 Task: Search one way flight ticket for 4 adults, 2 children, 2 infants in seat and 1 infant on lap in economy from Cordova: Merle K. (mudhole) Smith Airport to South Bend: South Bend International Airport on 8-6-2023. Choice of flights is Emirates. Price is upto 30000. Outbound departure time preference is 6:00.
Action: Mouse moved to (328, 276)
Screenshot: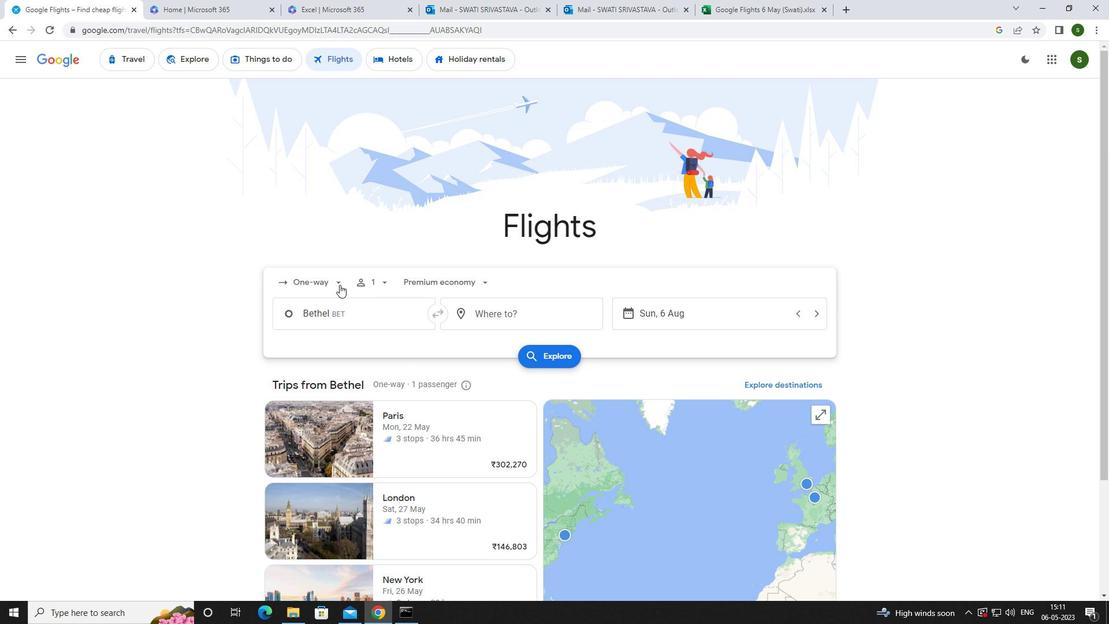 
Action: Mouse pressed left at (328, 276)
Screenshot: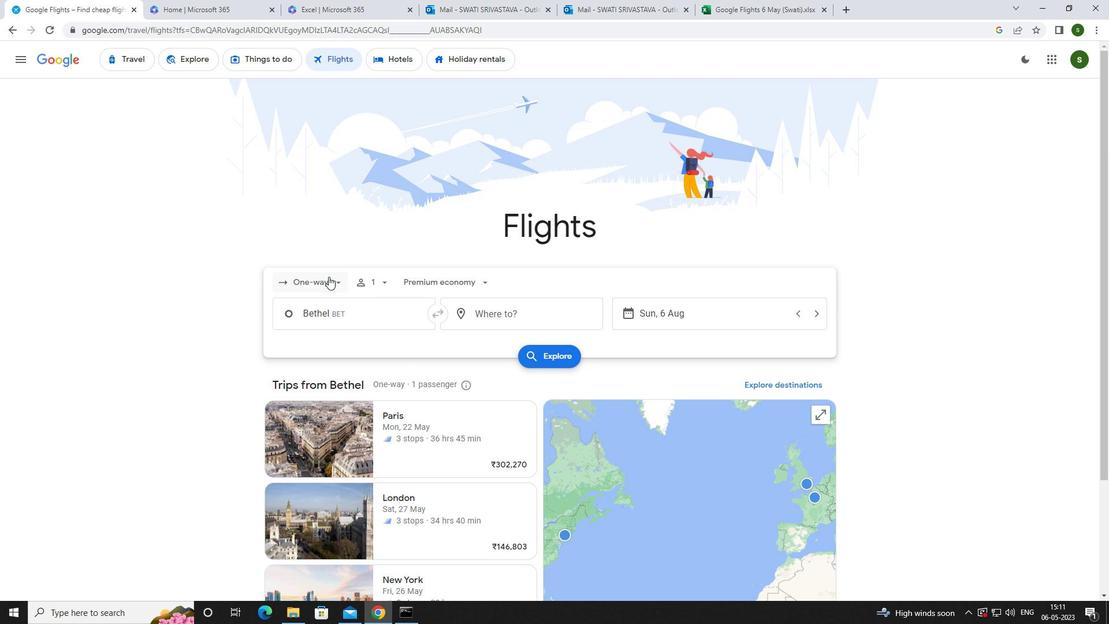 
Action: Mouse moved to (330, 326)
Screenshot: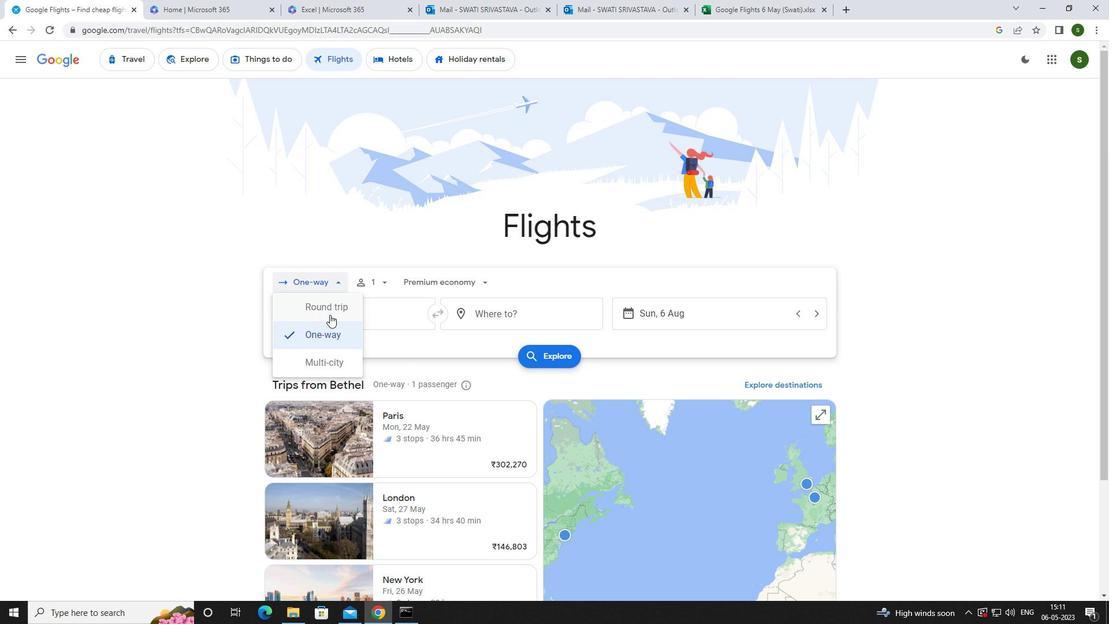 
Action: Mouse pressed left at (330, 326)
Screenshot: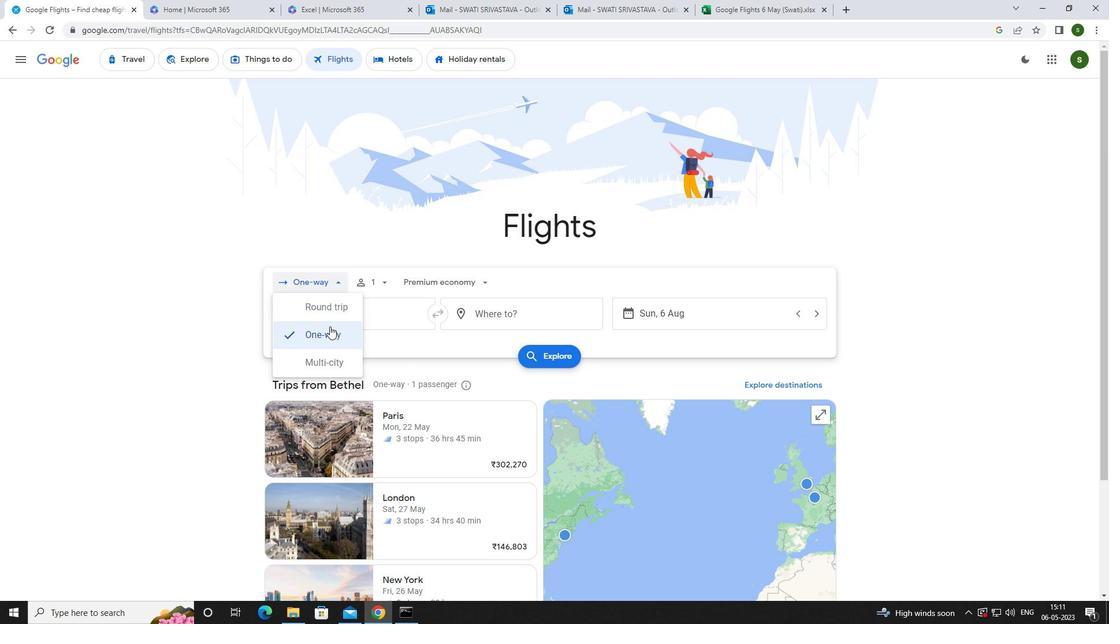 
Action: Mouse moved to (387, 283)
Screenshot: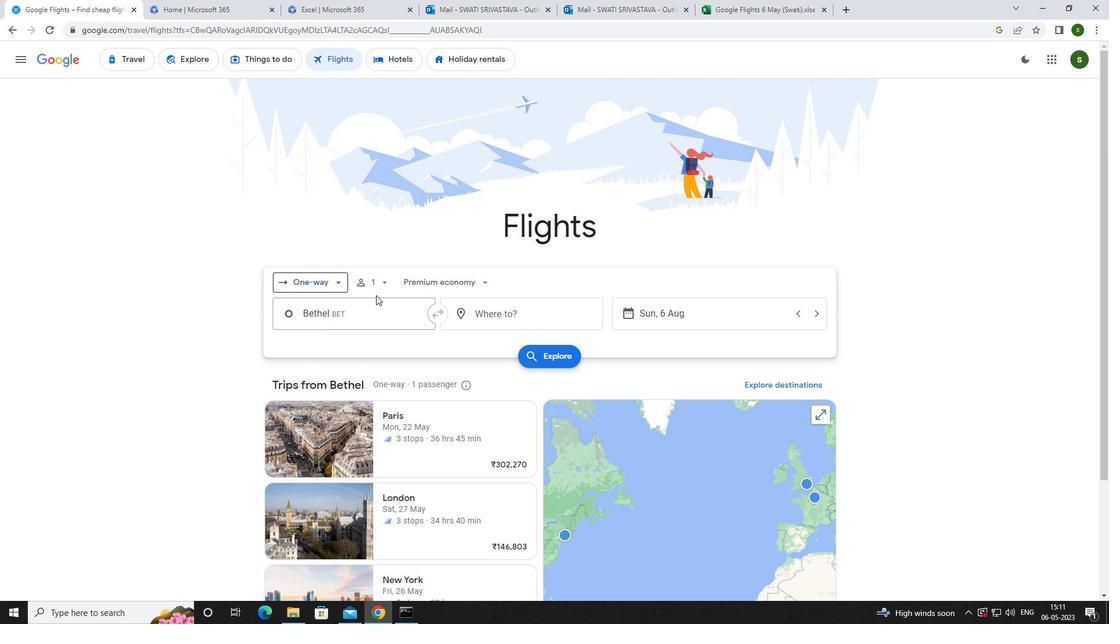 
Action: Mouse pressed left at (387, 283)
Screenshot: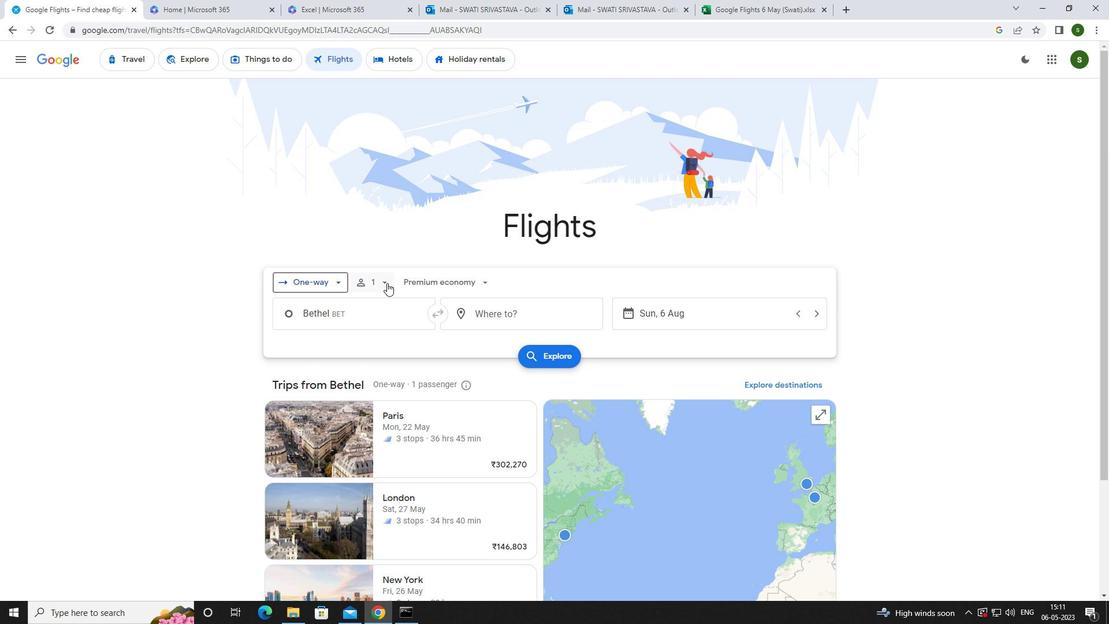 
Action: Mouse moved to (475, 310)
Screenshot: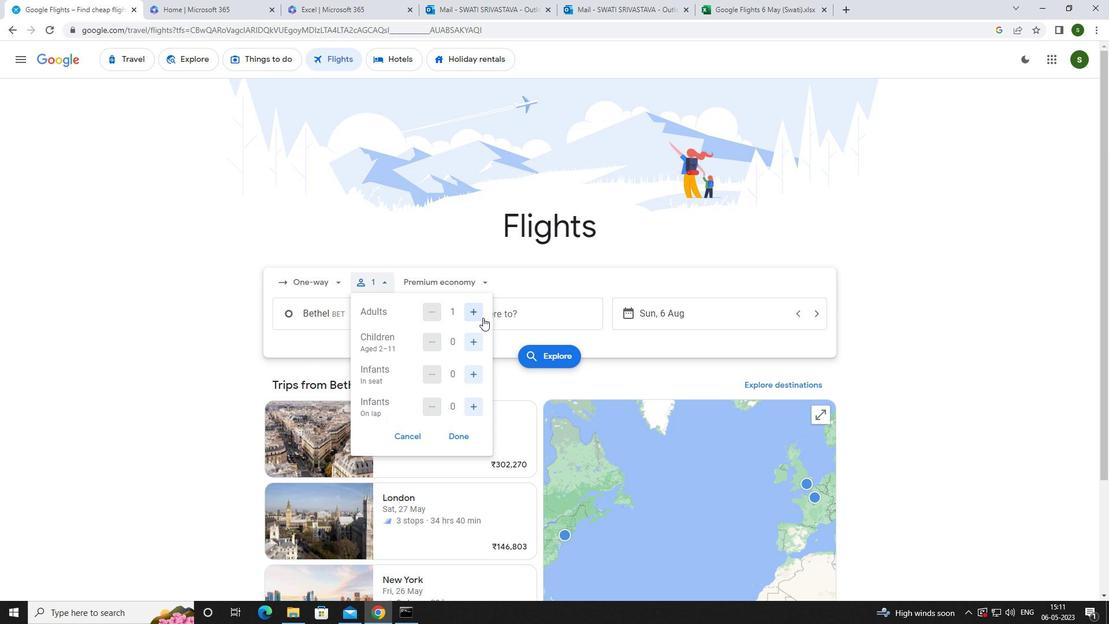 
Action: Mouse pressed left at (475, 310)
Screenshot: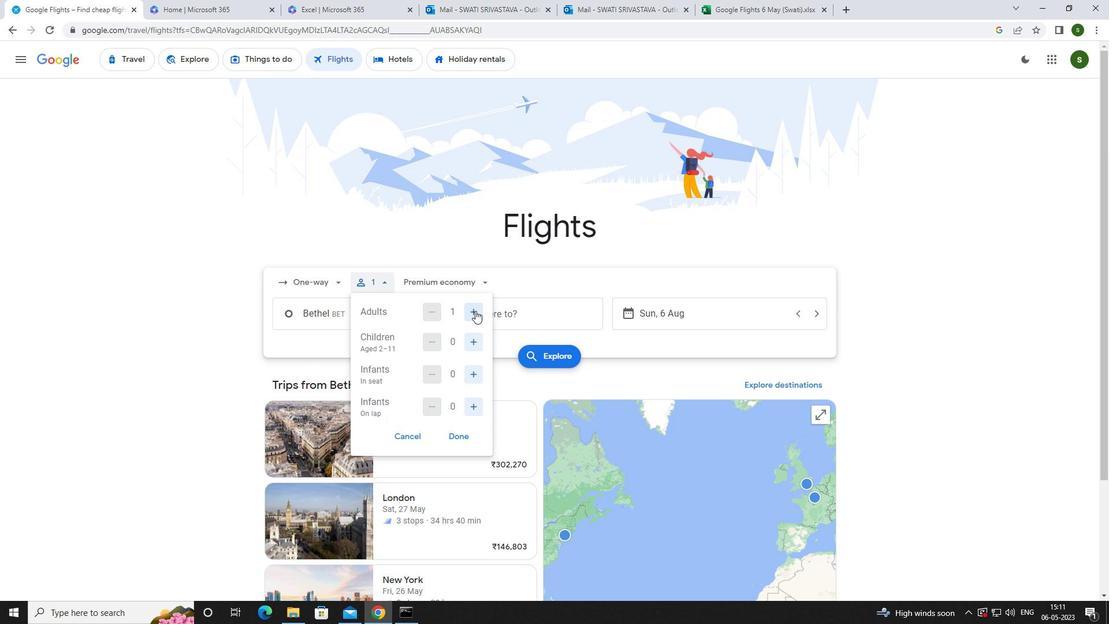 
Action: Mouse pressed left at (475, 310)
Screenshot: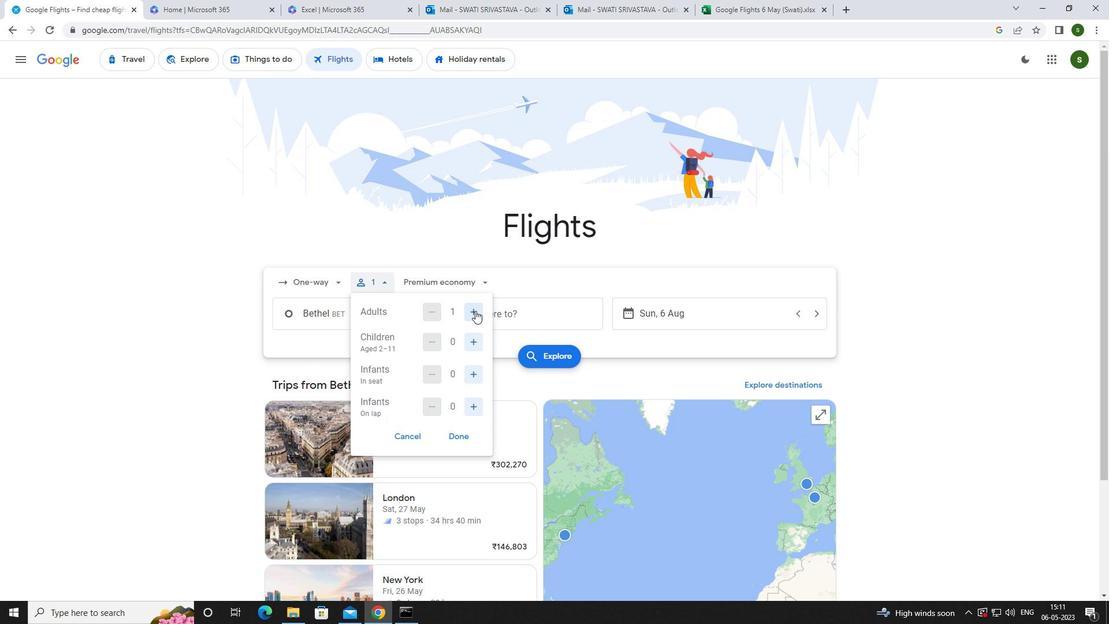 
Action: Mouse pressed left at (475, 310)
Screenshot: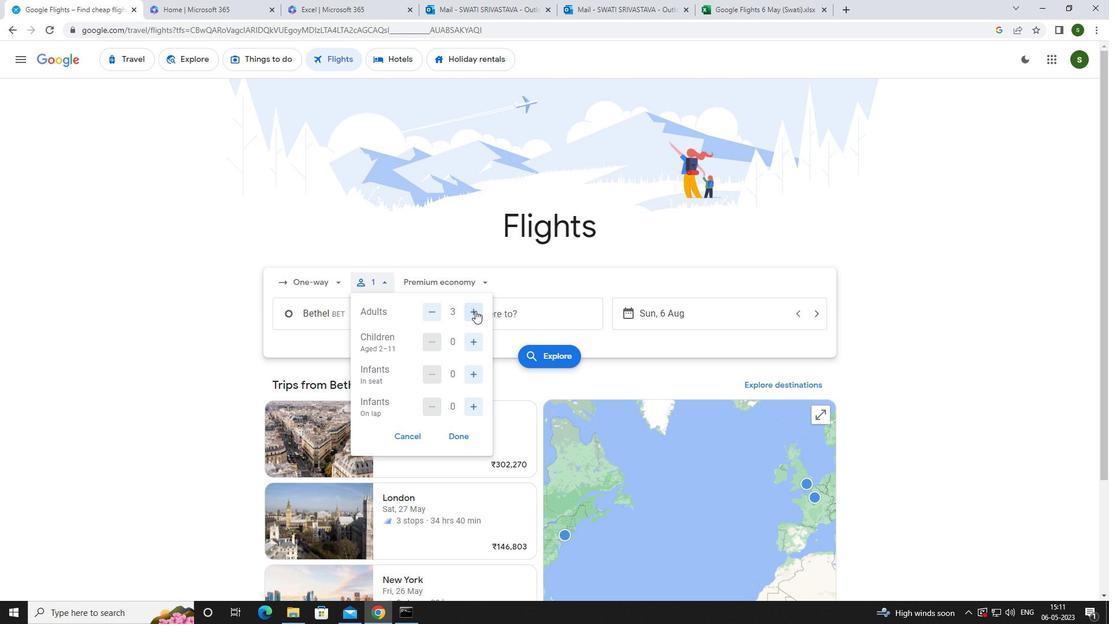 
Action: Mouse moved to (474, 346)
Screenshot: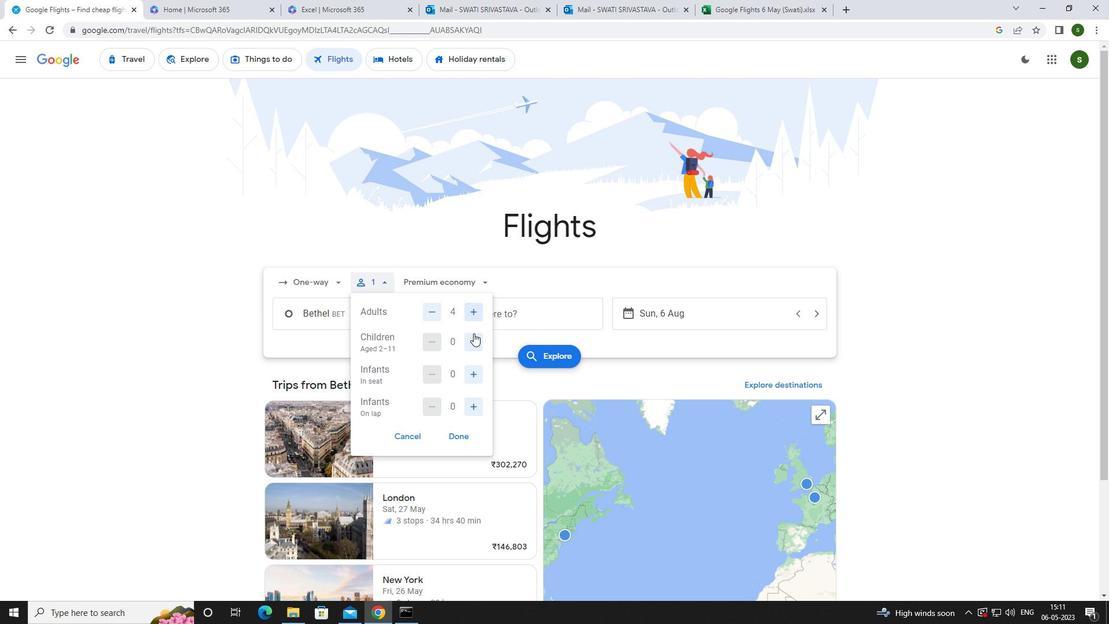 
Action: Mouse pressed left at (474, 346)
Screenshot: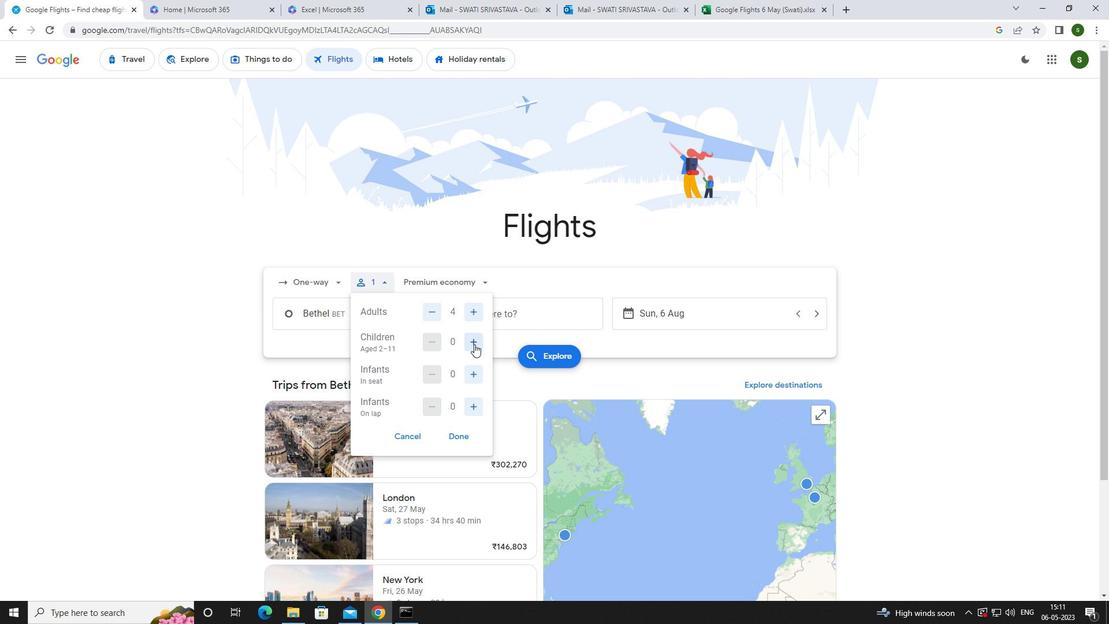 
Action: Mouse pressed left at (474, 346)
Screenshot: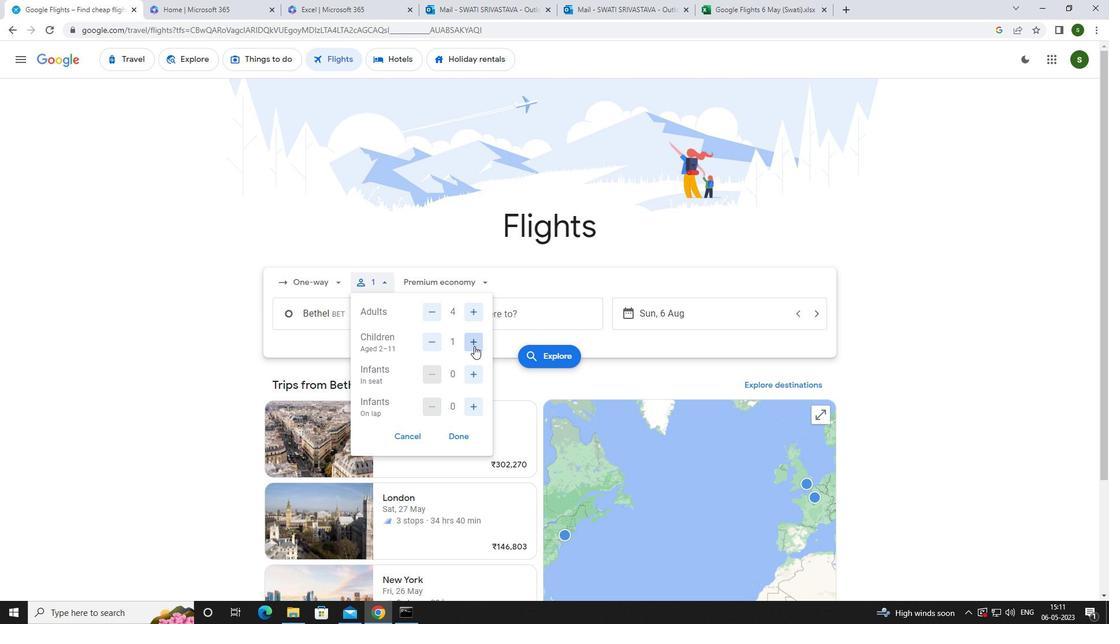 
Action: Mouse moved to (476, 369)
Screenshot: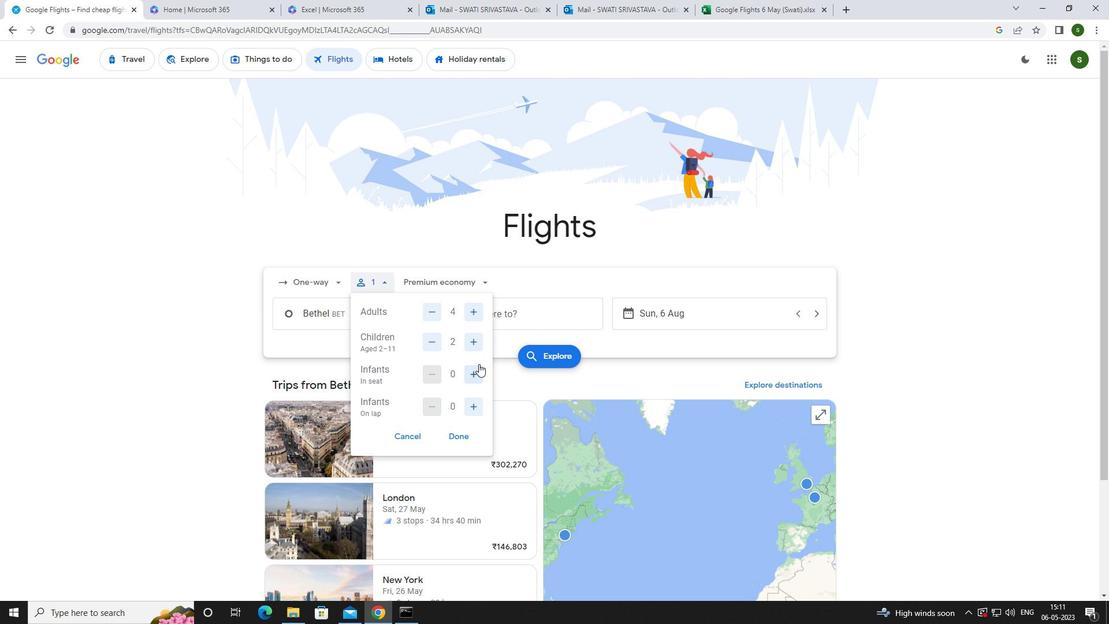 
Action: Mouse pressed left at (476, 369)
Screenshot: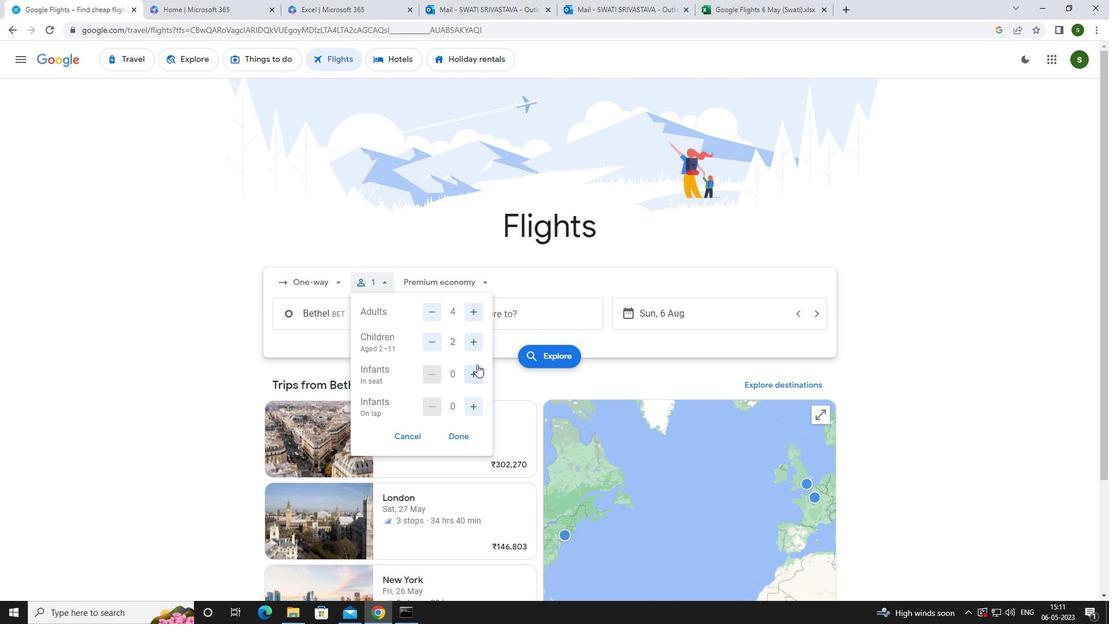 
Action: Mouse pressed left at (476, 369)
Screenshot: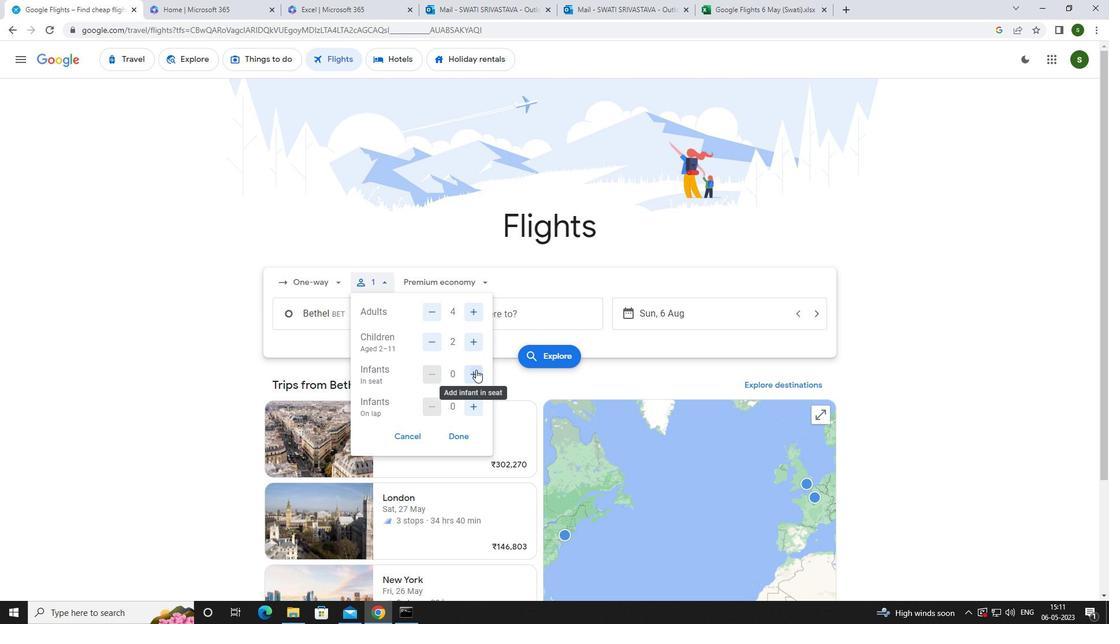 
Action: Mouse moved to (475, 402)
Screenshot: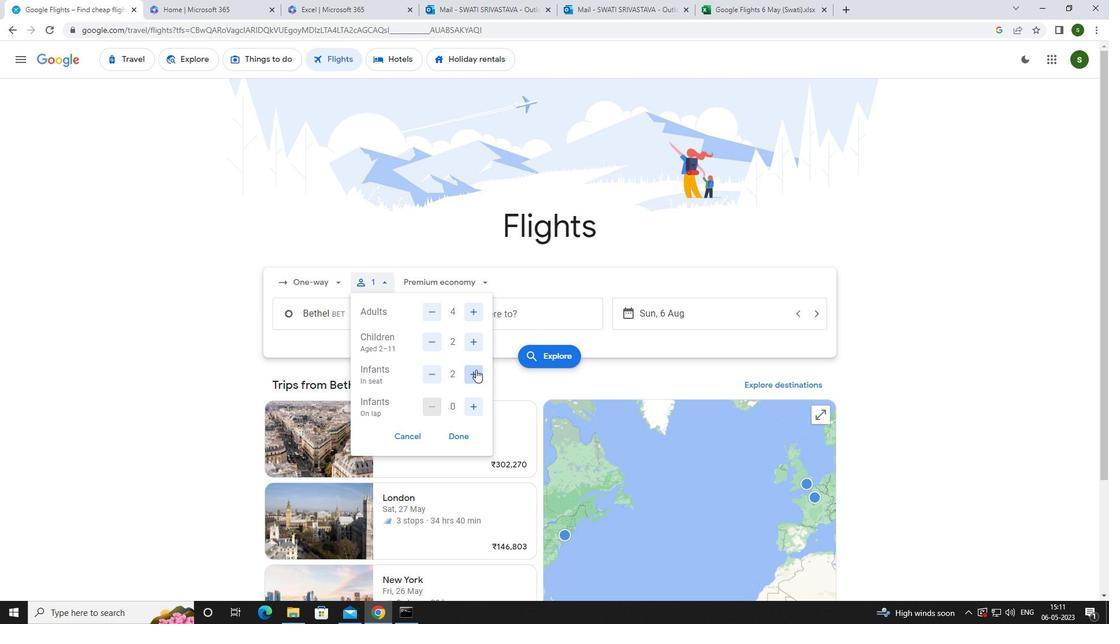 
Action: Mouse pressed left at (475, 402)
Screenshot: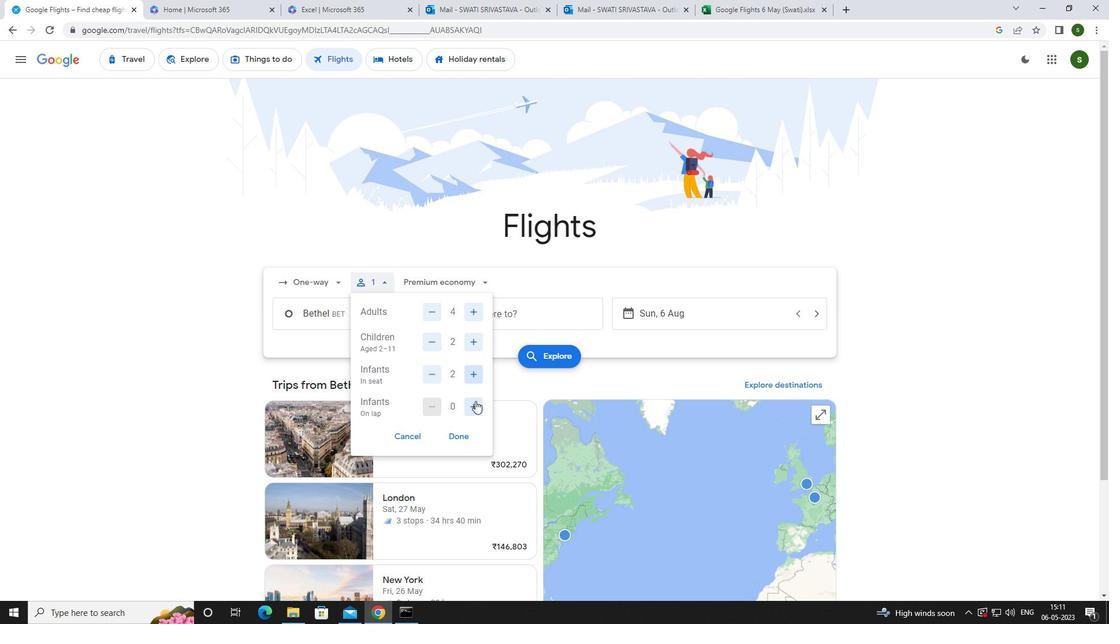
Action: Mouse moved to (460, 285)
Screenshot: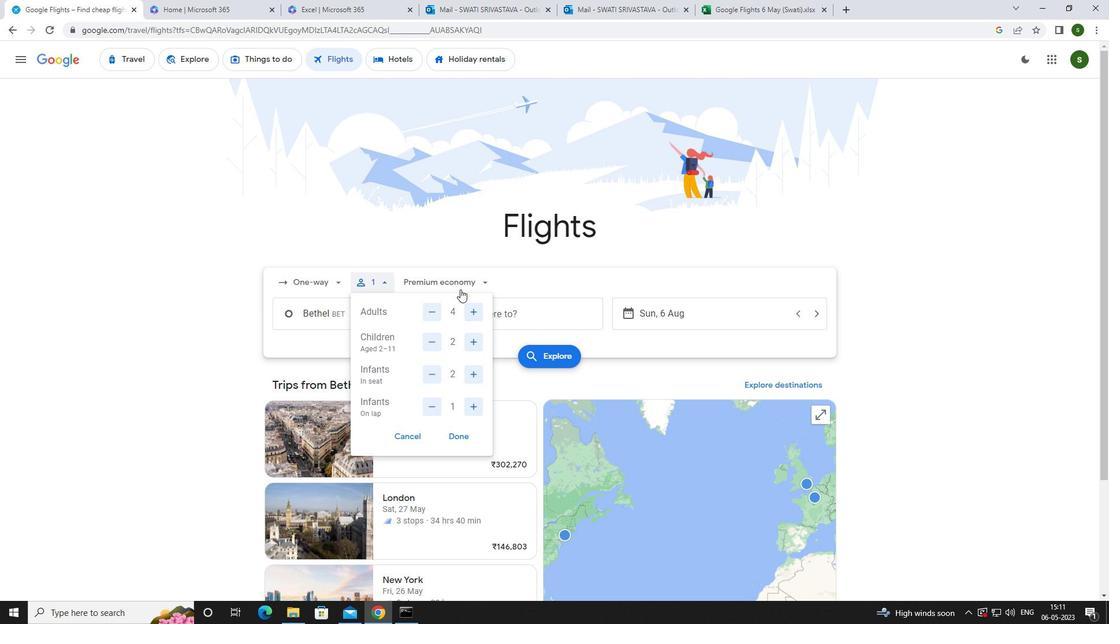 
Action: Mouse pressed left at (460, 285)
Screenshot: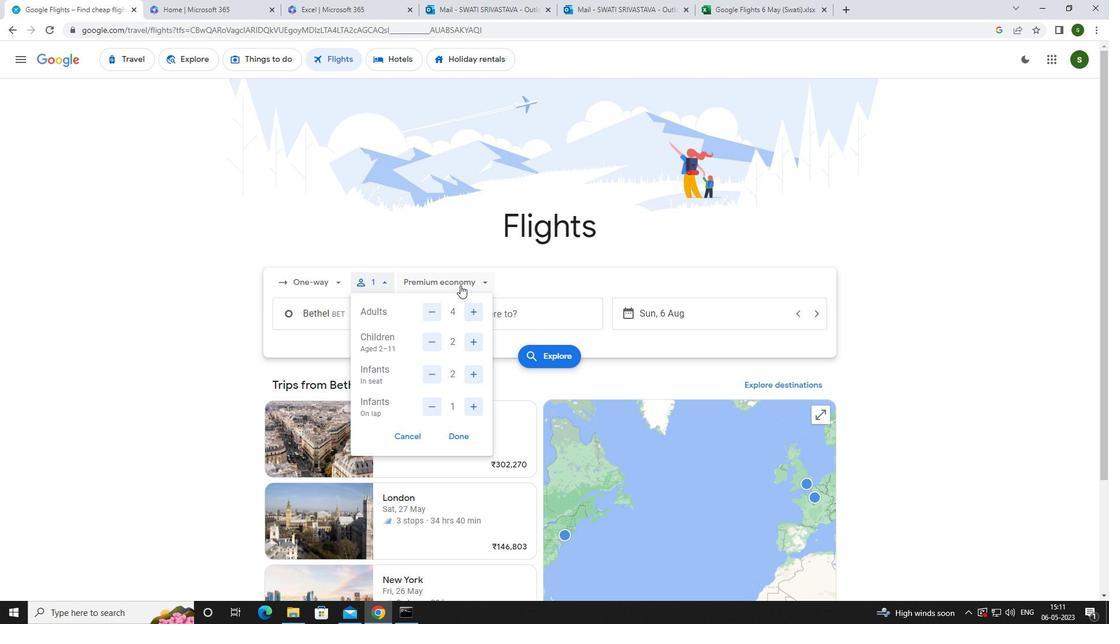 
Action: Mouse moved to (463, 306)
Screenshot: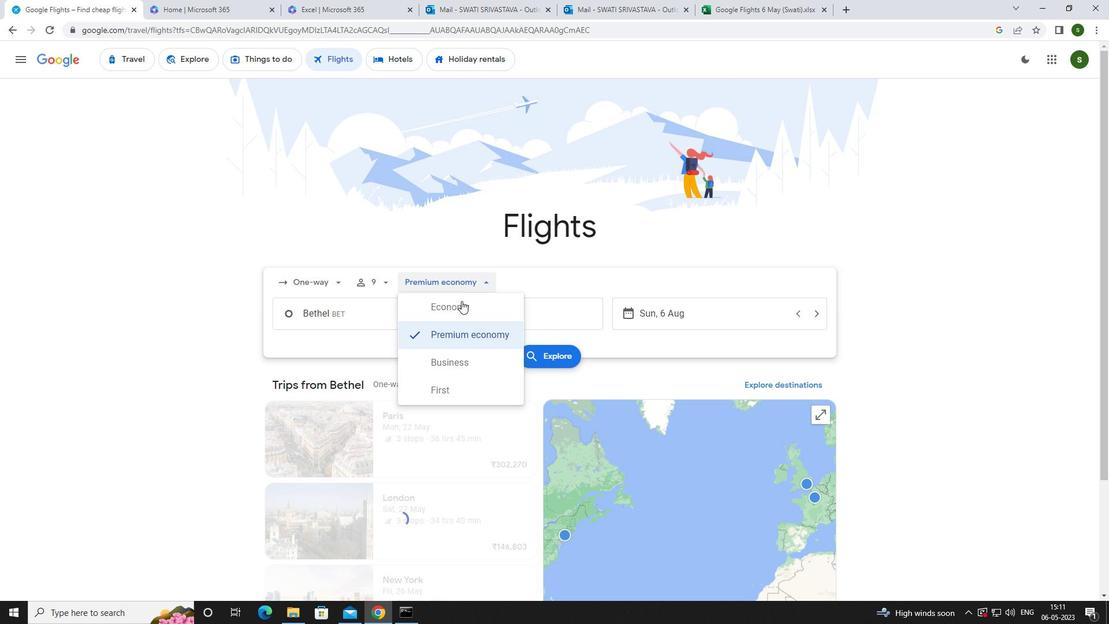
Action: Mouse pressed left at (463, 306)
Screenshot: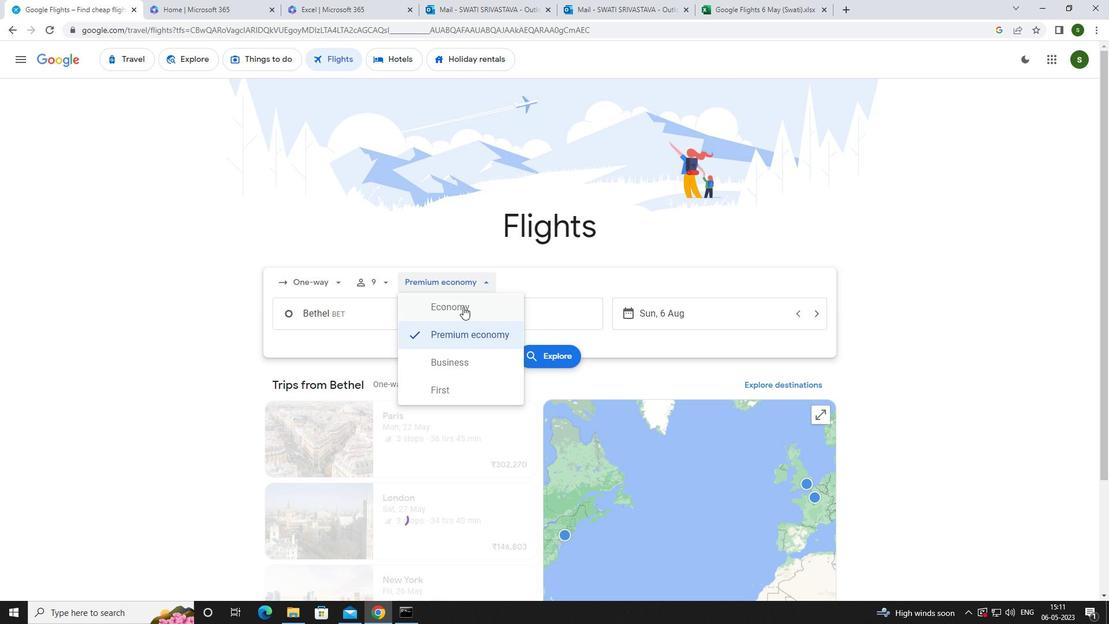 
Action: Mouse moved to (377, 322)
Screenshot: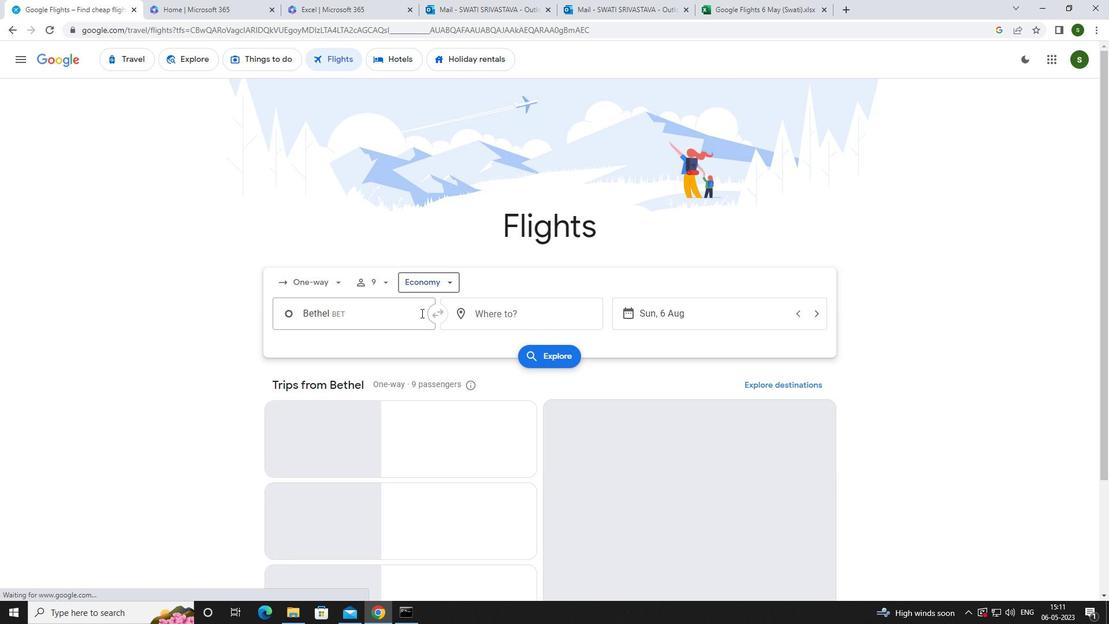 
Action: Mouse pressed left at (377, 322)
Screenshot: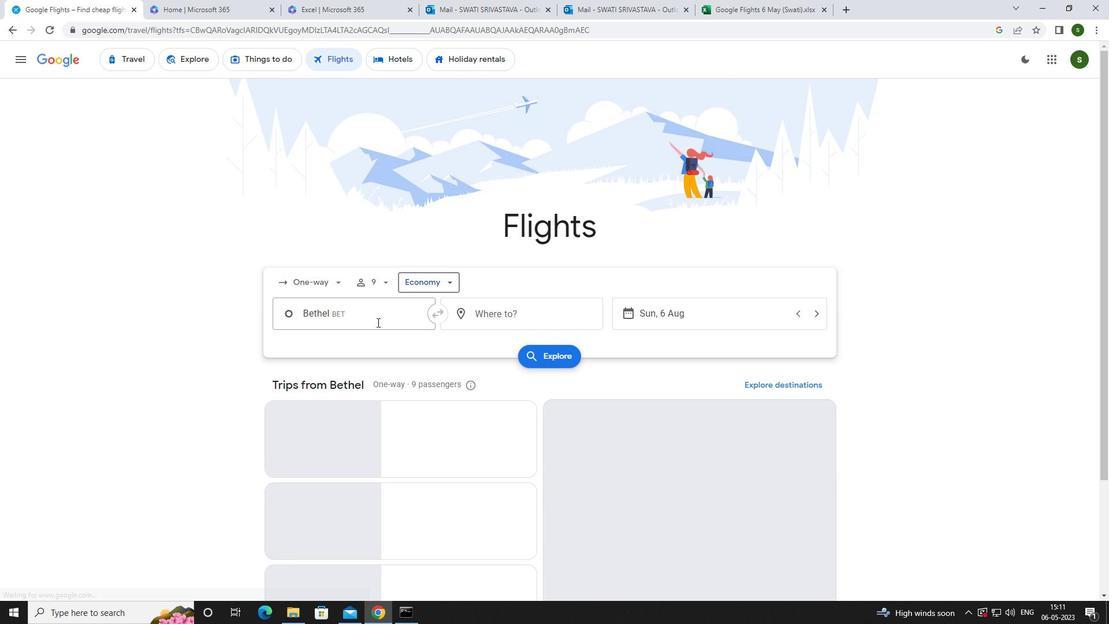 
Action: Key pressed <Key.caps_lock>m<Key.caps_lock>erele<Key.space>
Screenshot: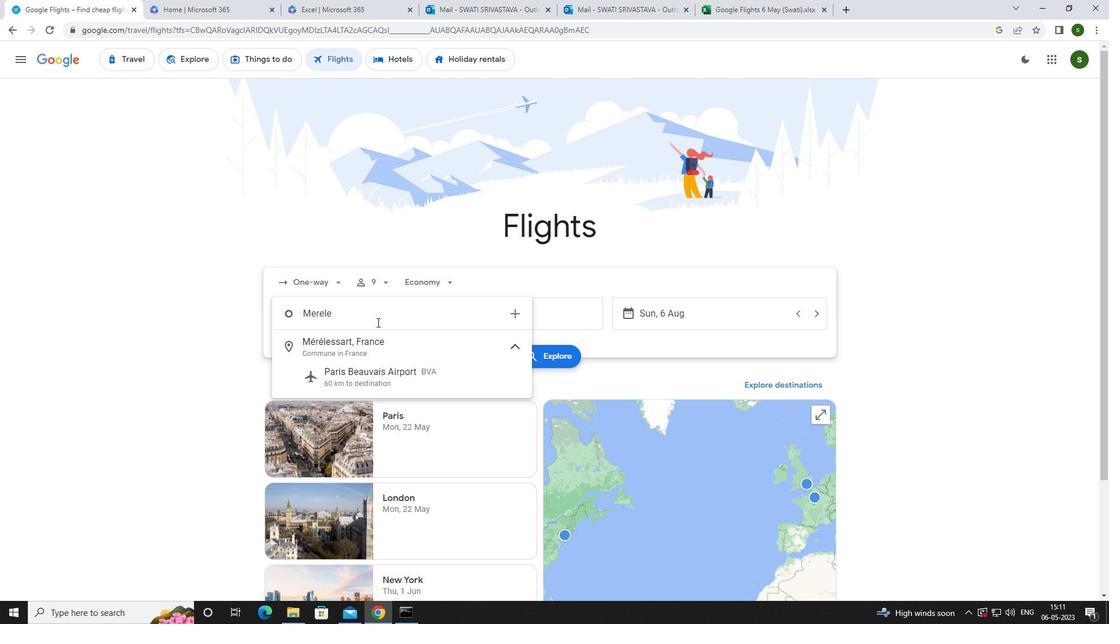 
Action: Mouse moved to (376, 339)
Screenshot: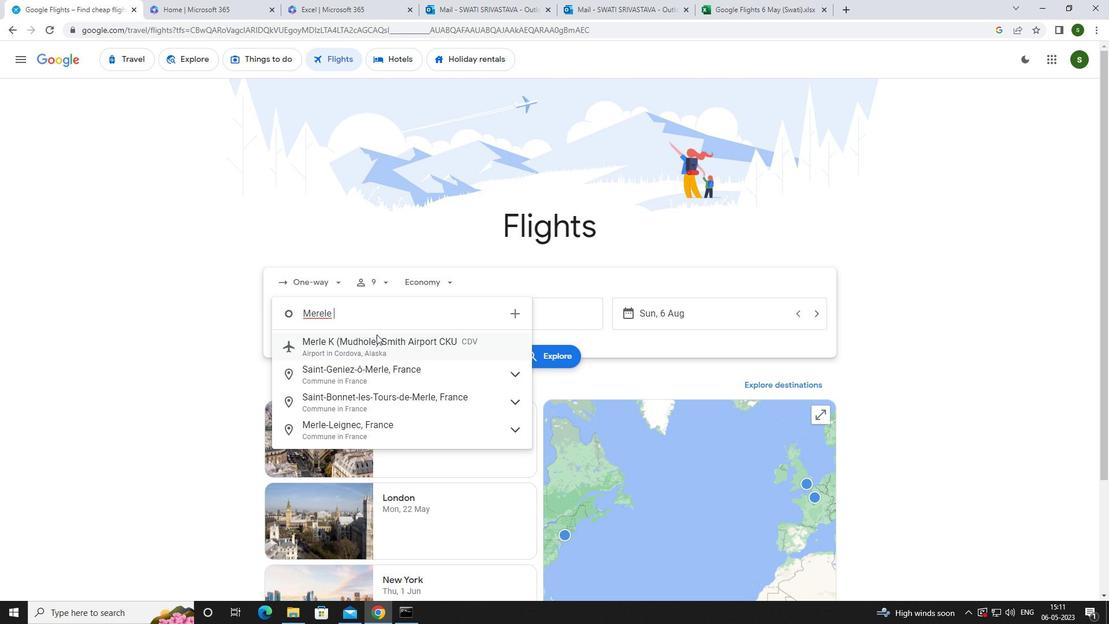 
Action: Mouse pressed left at (376, 339)
Screenshot: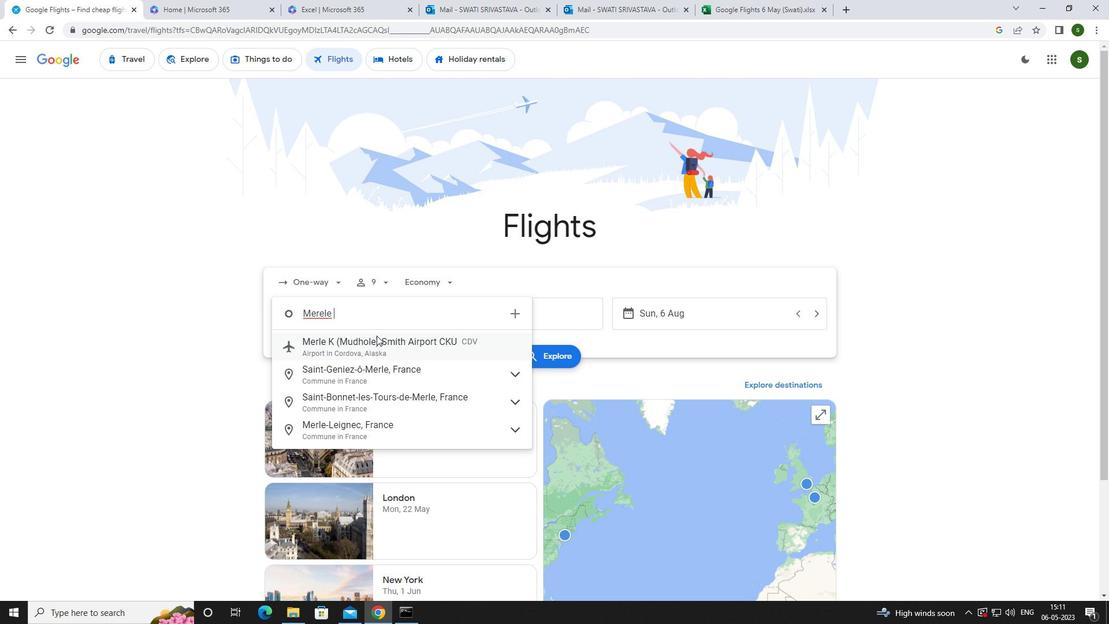 
Action: Mouse moved to (530, 315)
Screenshot: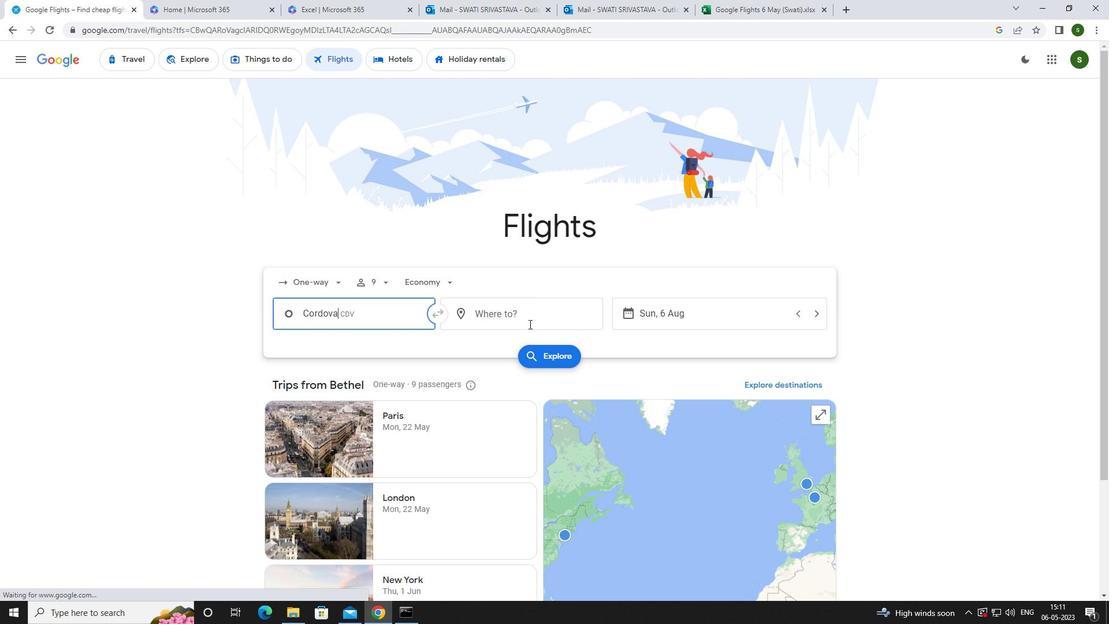 
Action: Mouse pressed left at (530, 315)
Screenshot: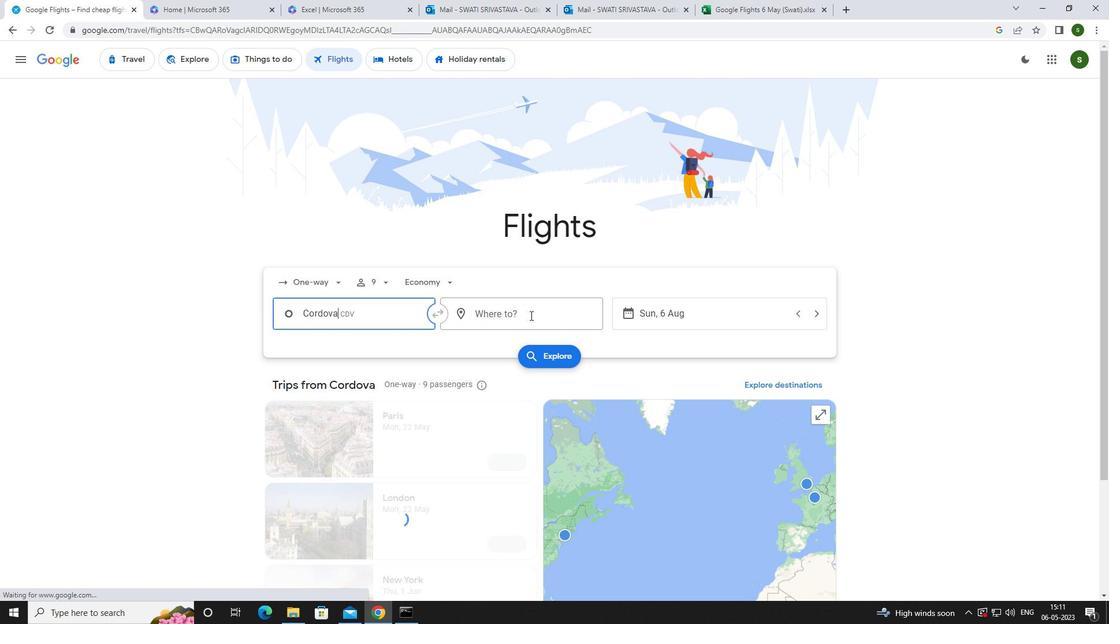 
Action: Key pressed <Key.caps_lock>s<Key.caps_lock>outh<Key.space><Key.caps_lock>b<Key.caps_lock>end
Screenshot: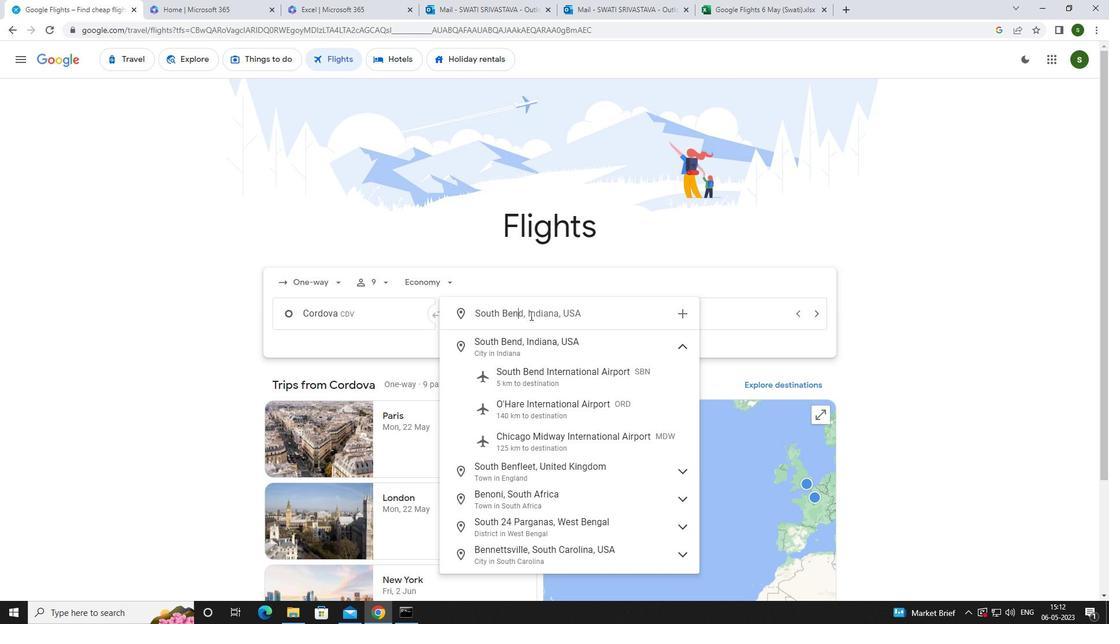 
Action: Mouse moved to (538, 368)
Screenshot: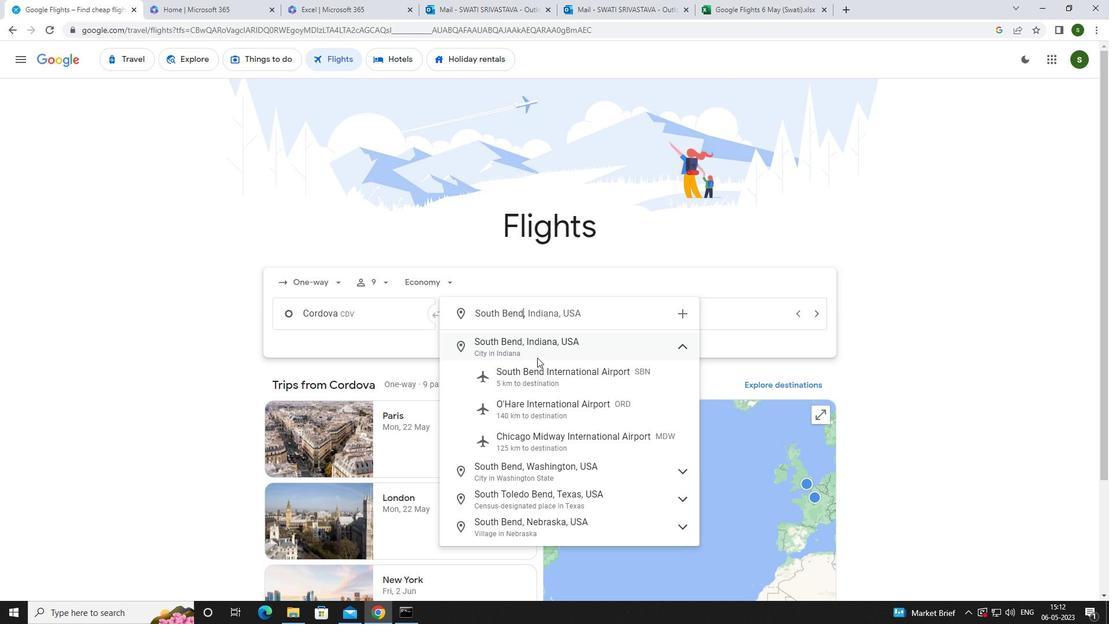 
Action: Mouse pressed left at (538, 368)
Screenshot: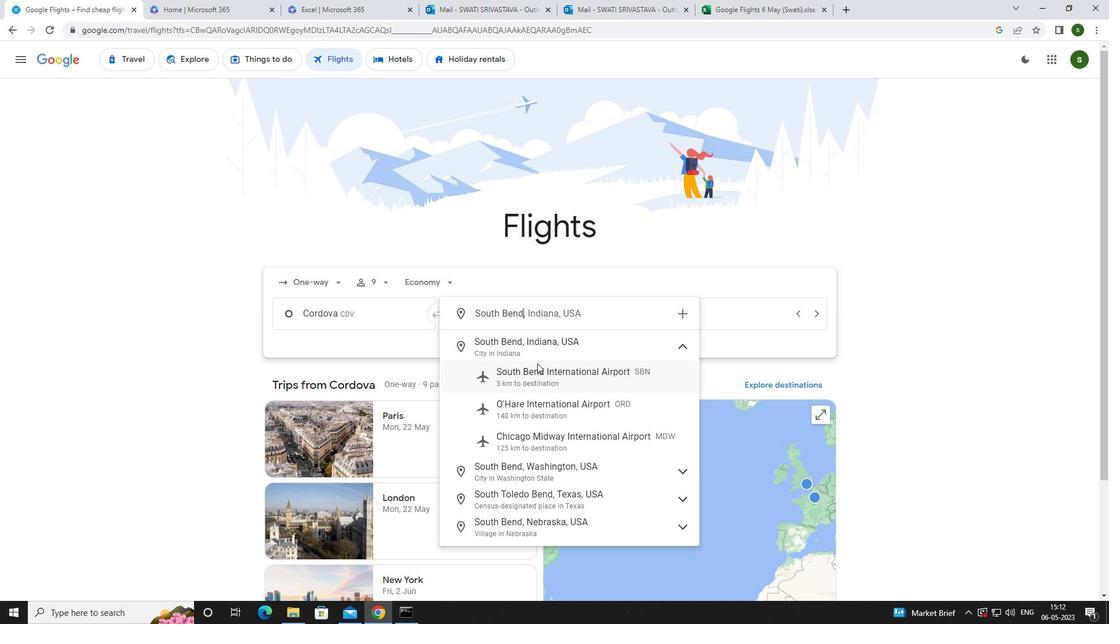 
Action: Mouse moved to (676, 316)
Screenshot: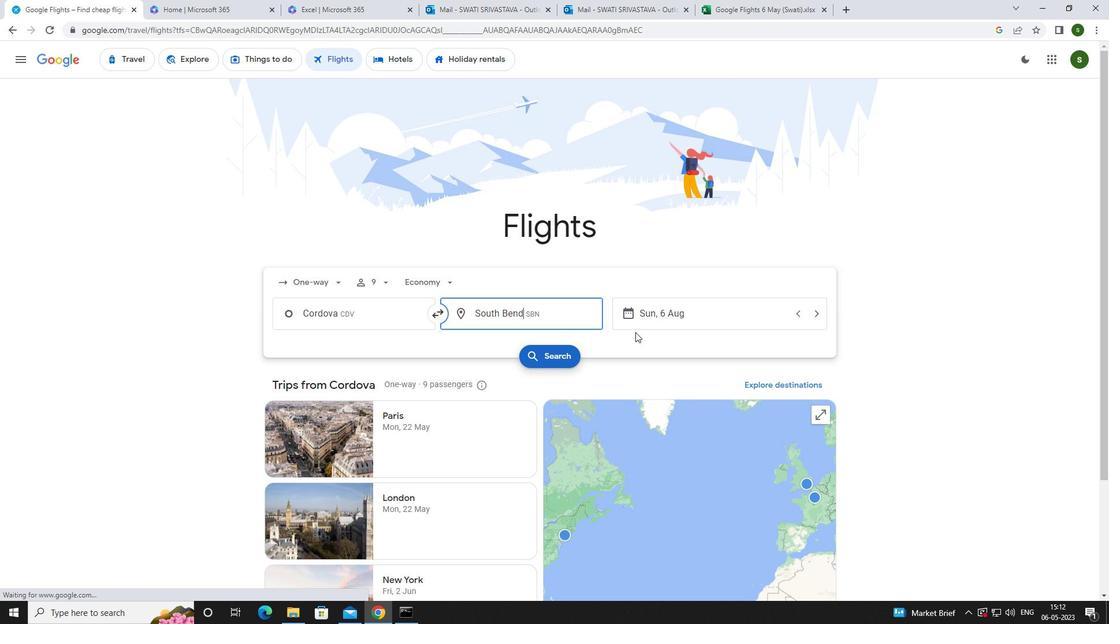 
Action: Mouse pressed left at (676, 316)
Screenshot: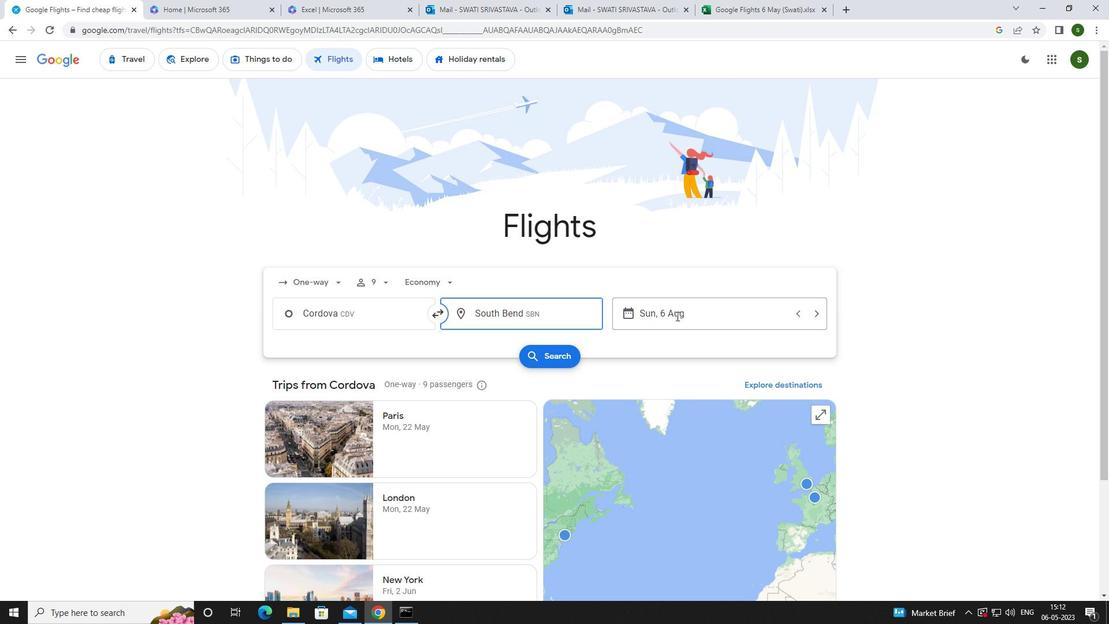 
Action: Mouse moved to (418, 423)
Screenshot: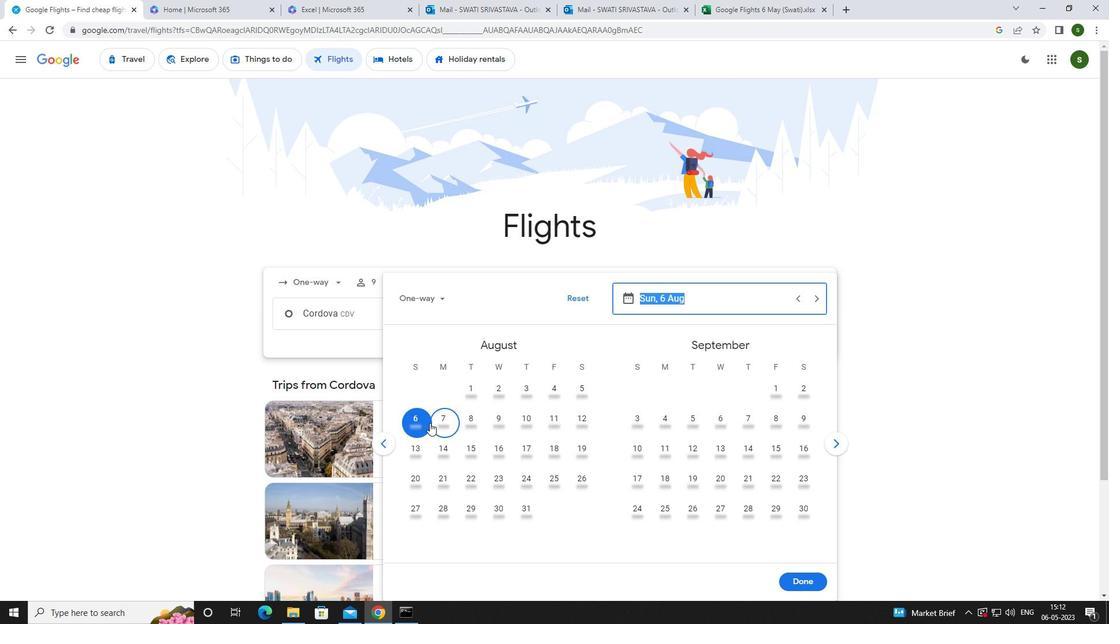 
Action: Mouse pressed left at (418, 423)
Screenshot: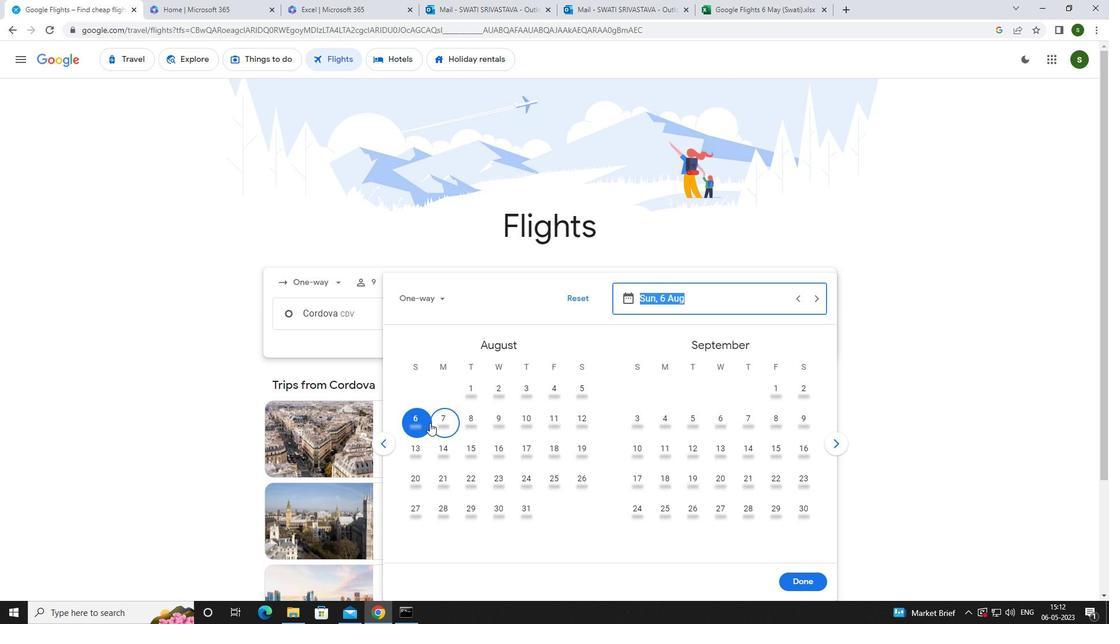 
Action: Mouse moved to (798, 581)
Screenshot: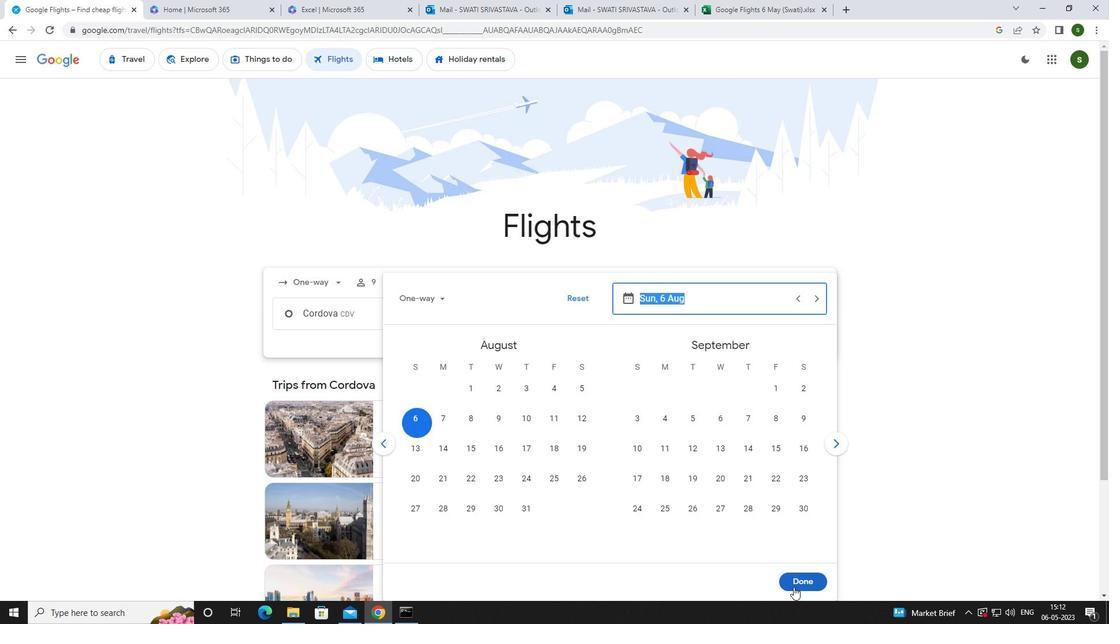 
Action: Mouse pressed left at (798, 581)
Screenshot: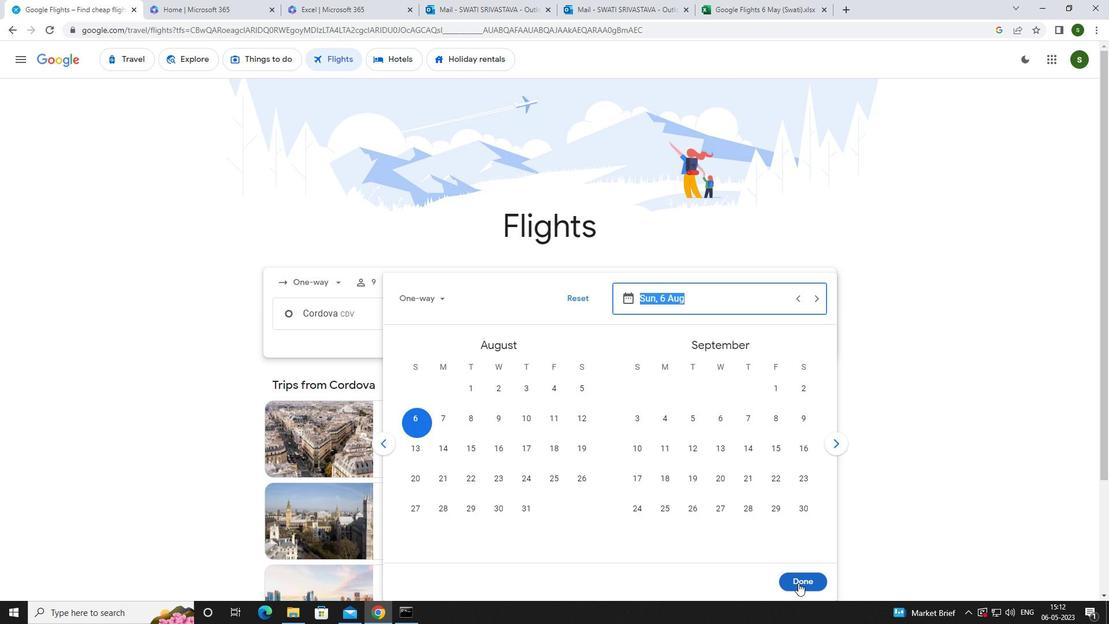 
Action: Mouse moved to (560, 358)
Screenshot: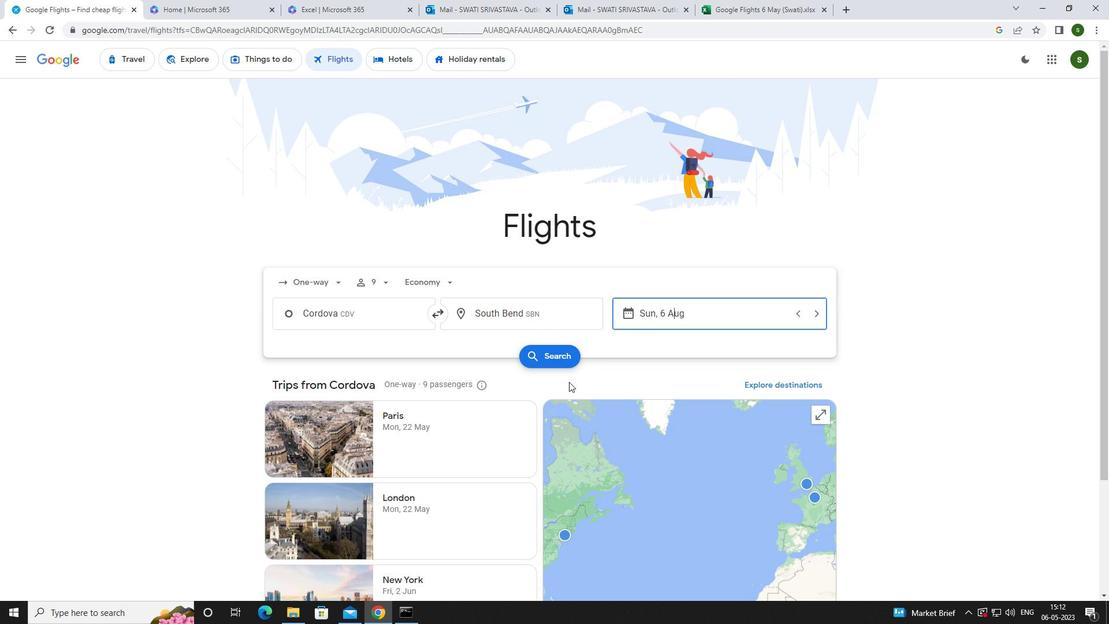 
Action: Mouse pressed left at (560, 358)
Screenshot: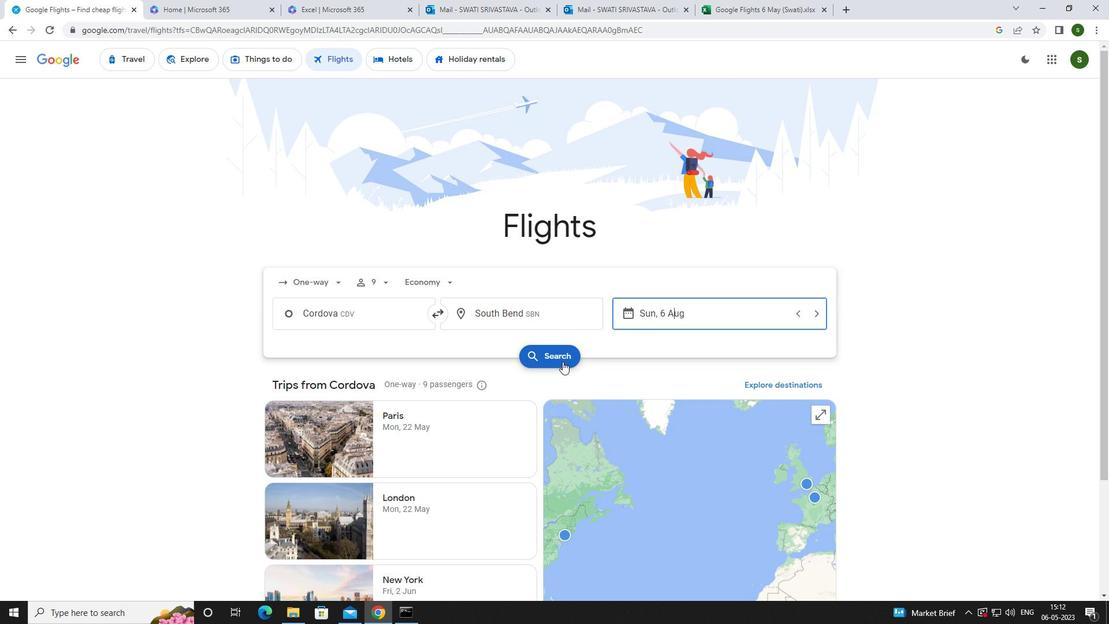 
Action: Mouse moved to (292, 173)
Screenshot: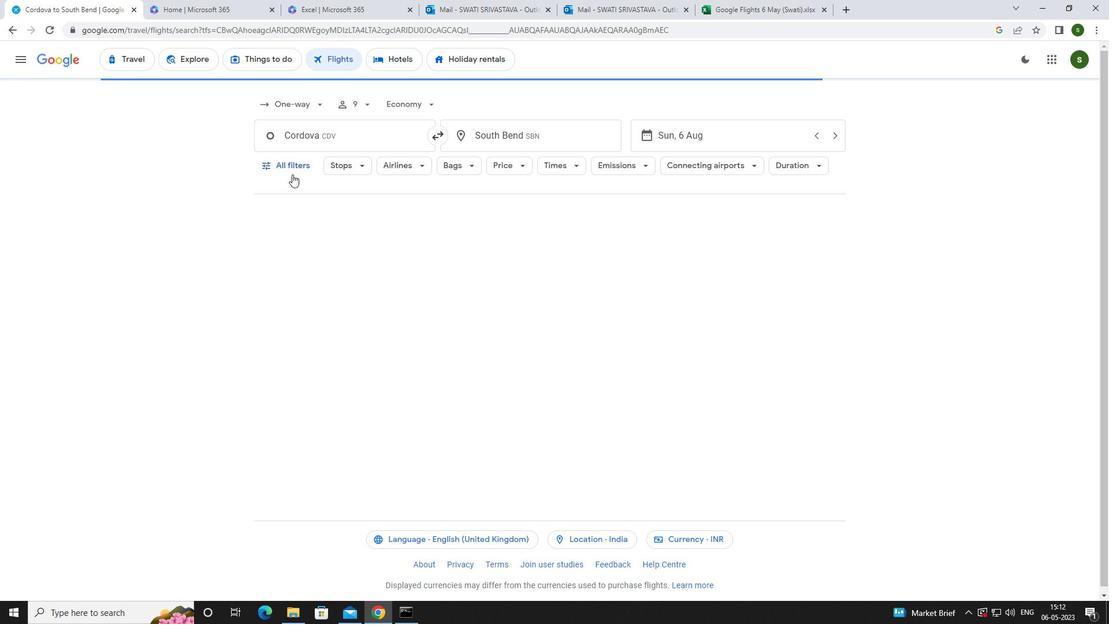 
Action: Mouse pressed left at (292, 173)
Screenshot: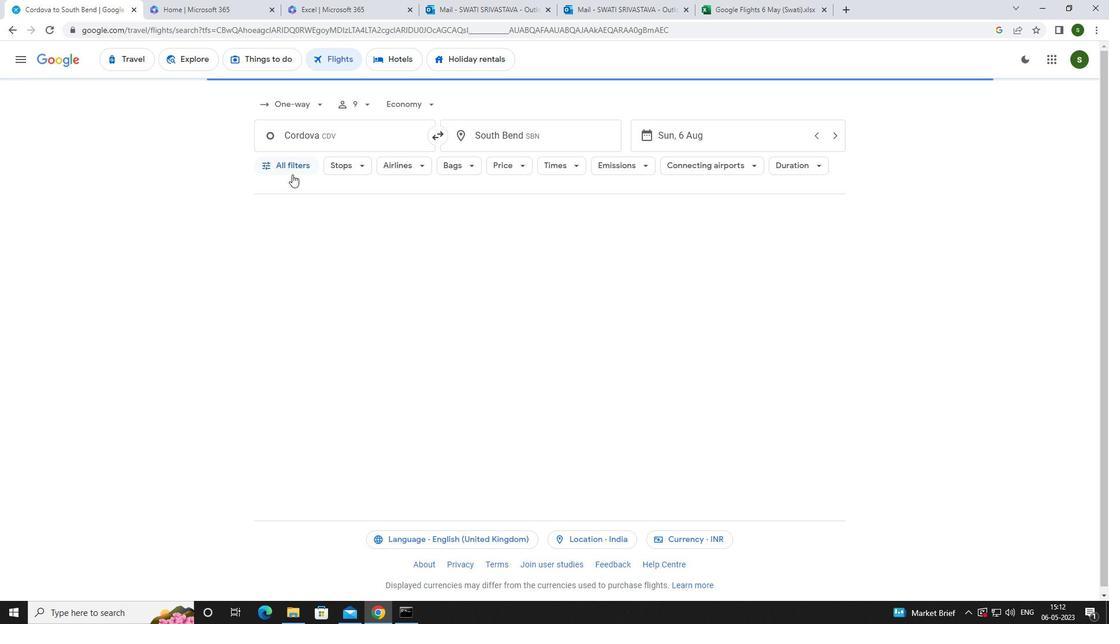 
Action: Mouse moved to (428, 413)
Screenshot: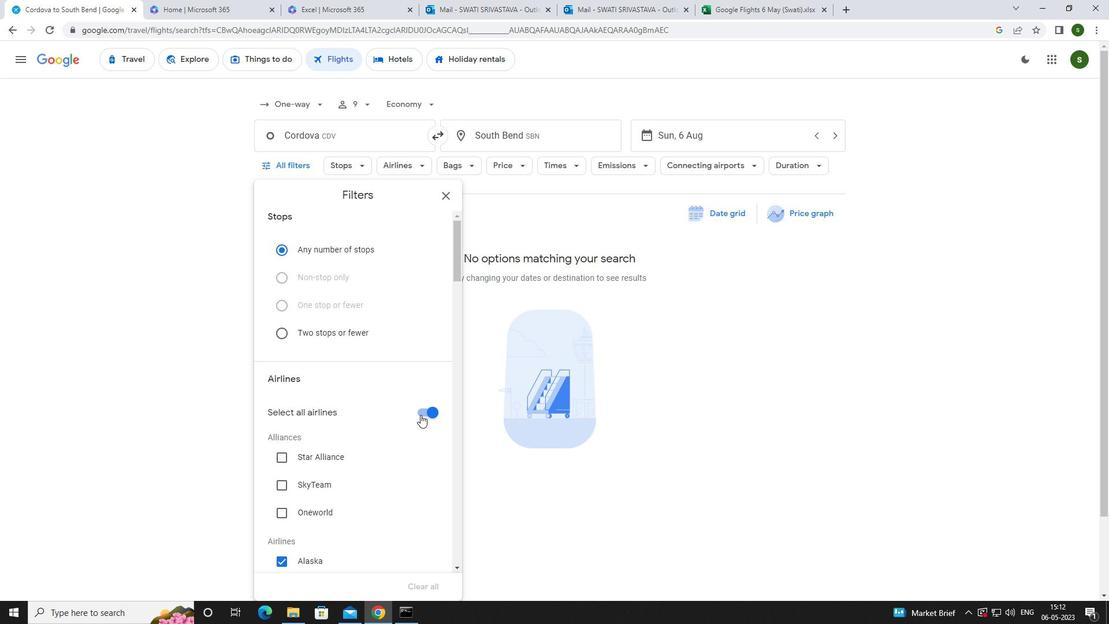 
Action: Mouse pressed left at (428, 413)
Screenshot: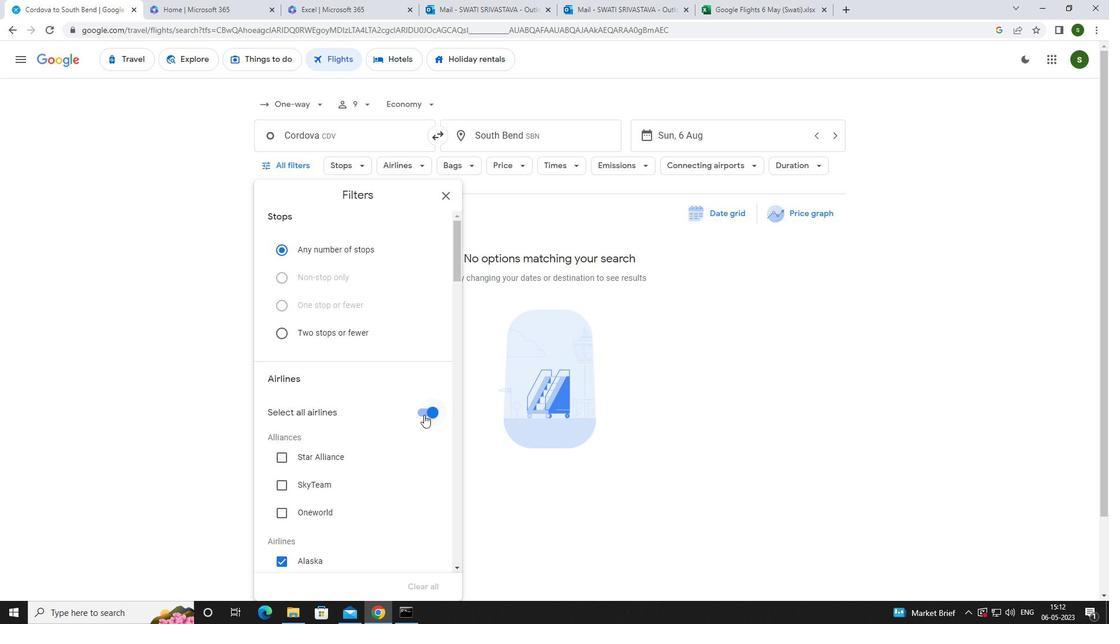 
Action: Mouse moved to (414, 400)
Screenshot: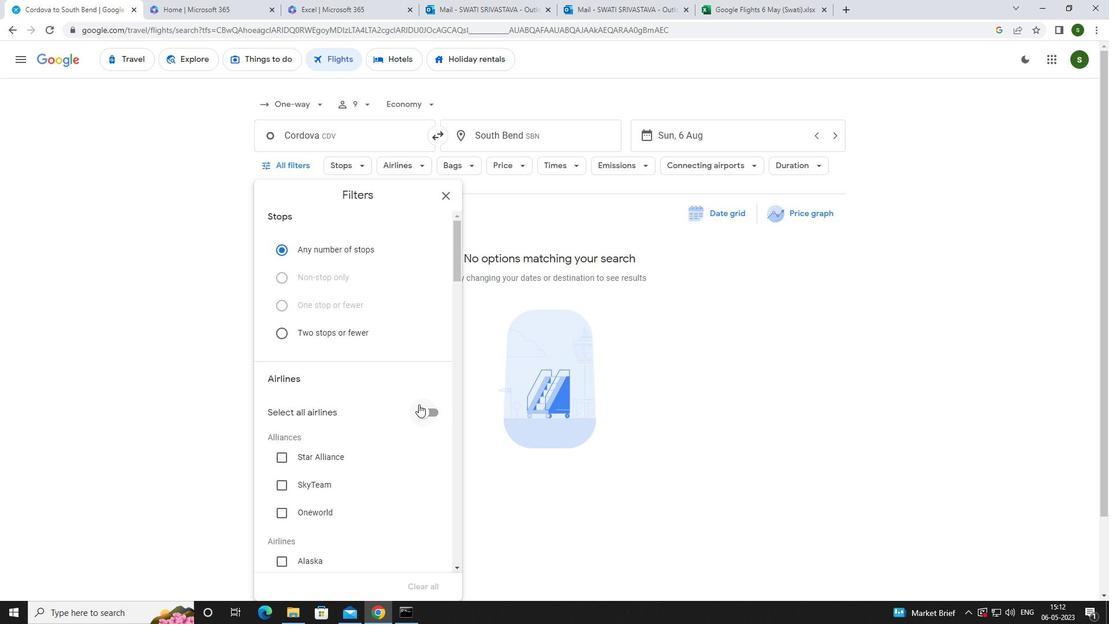 
Action: Mouse scrolled (414, 399) with delta (0, 0)
Screenshot: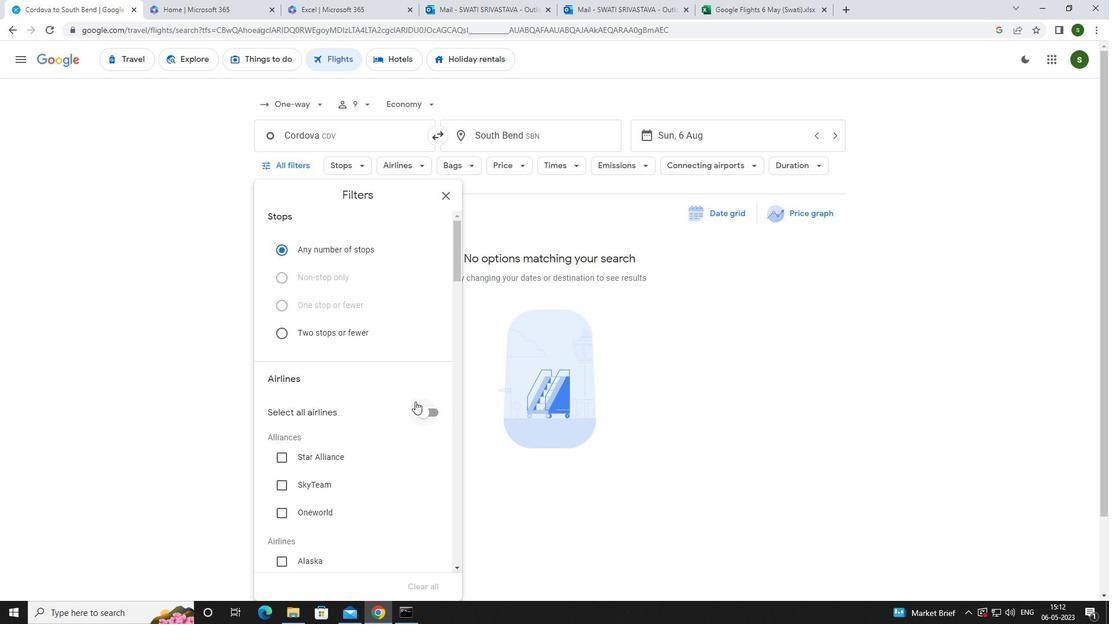 
Action: Mouse scrolled (414, 399) with delta (0, 0)
Screenshot: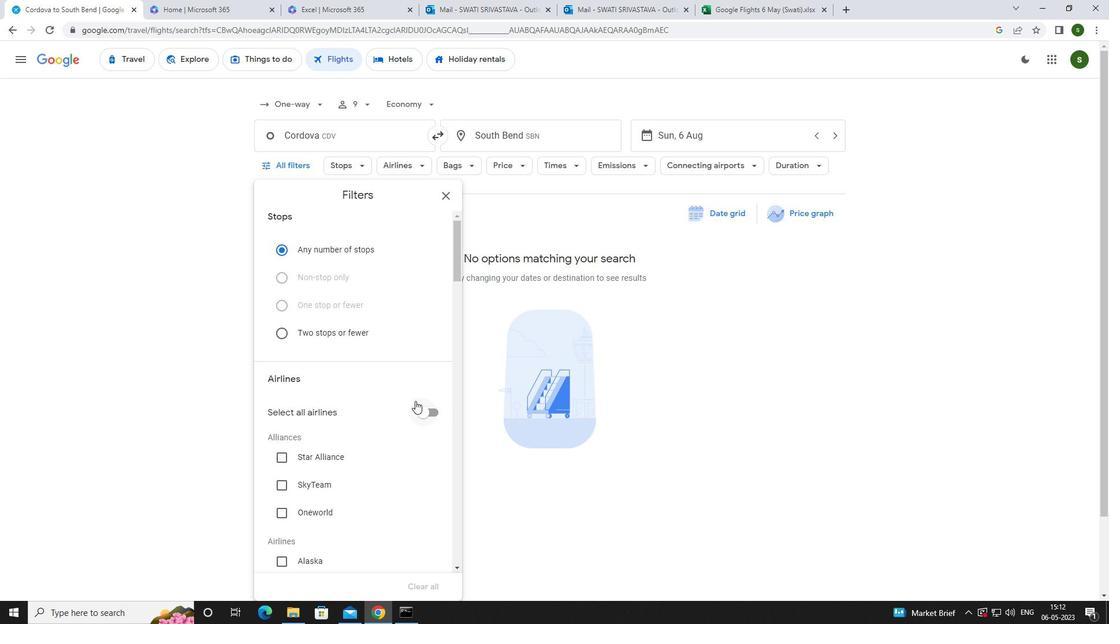 
Action: Mouse scrolled (414, 399) with delta (0, 0)
Screenshot: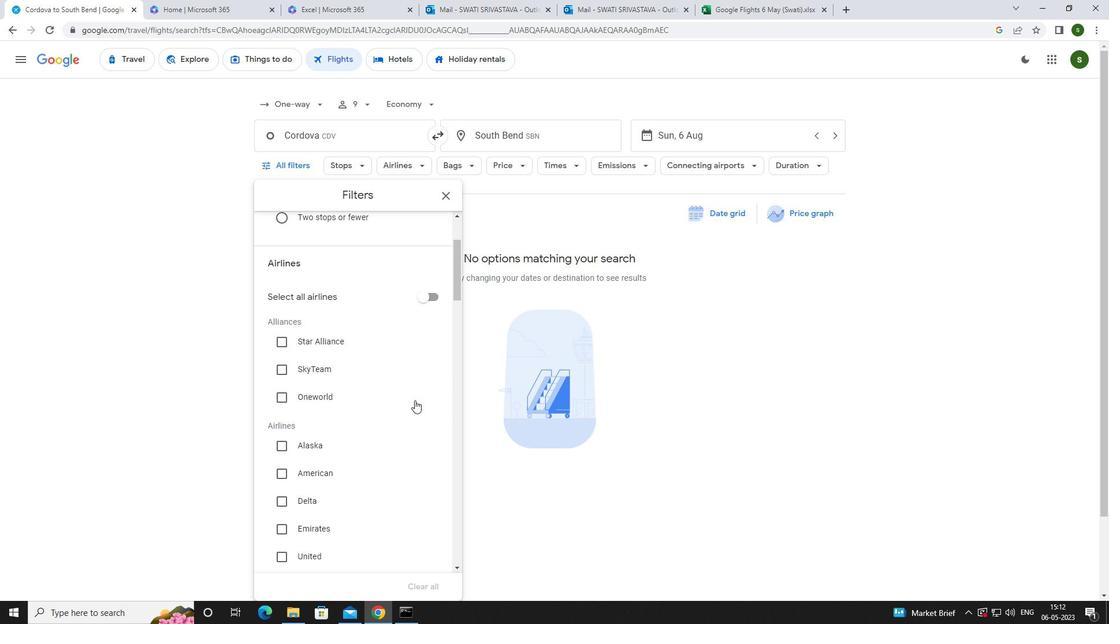 
Action: Mouse scrolled (414, 399) with delta (0, 0)
Screenshot: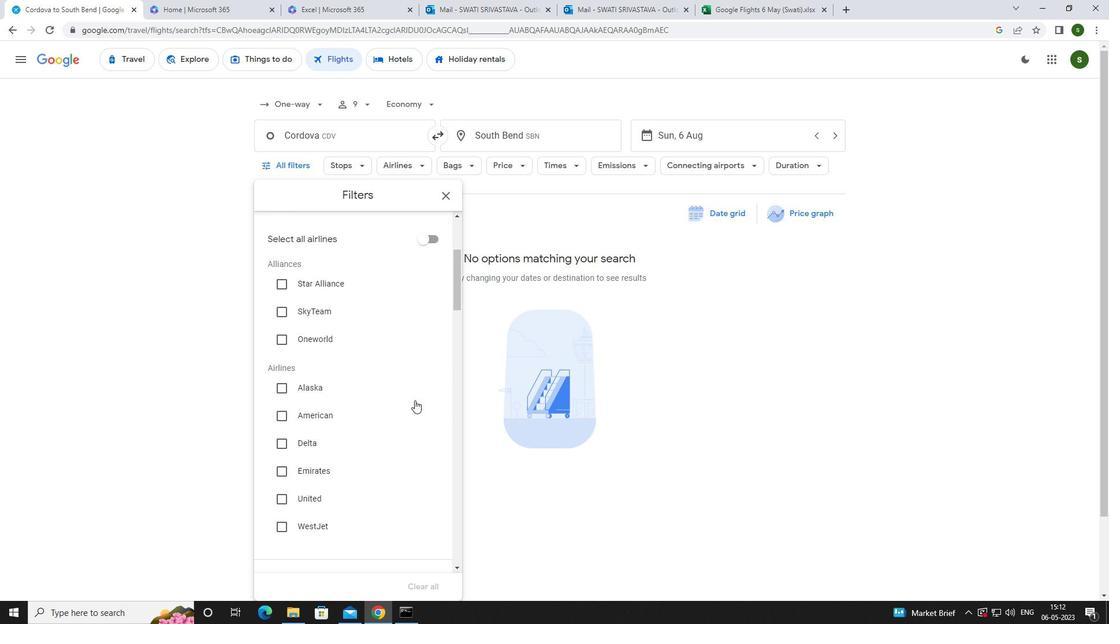 
Action: Mouse moved to (315, 408)
Screenshot: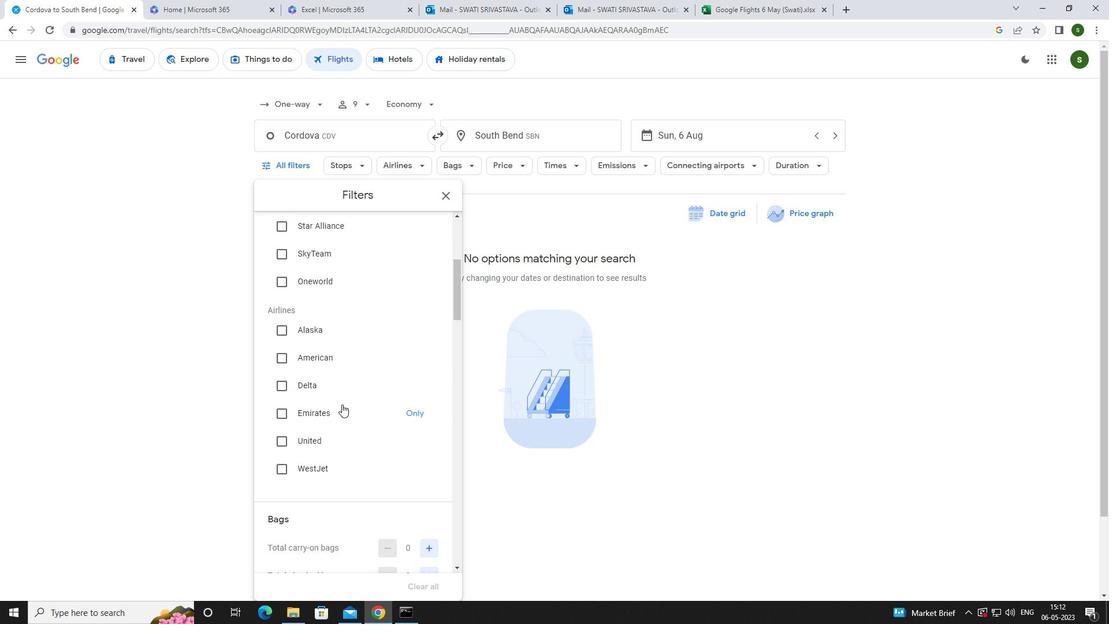 
Action: Mouse pressed left at (315, 408)
Screenshot: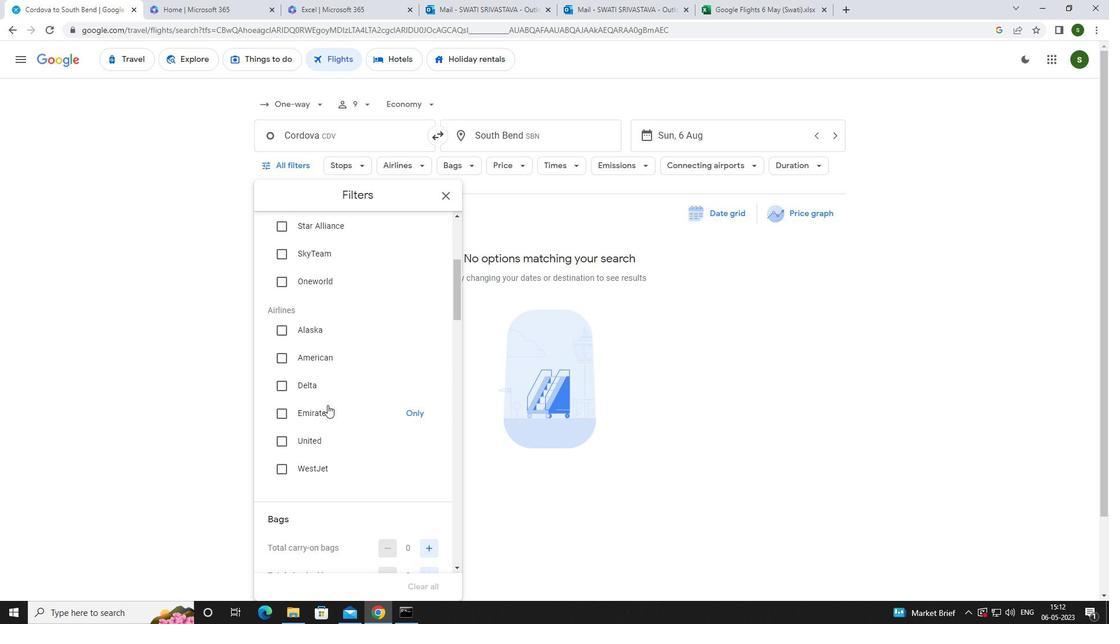 
Action: Mouse scrolled (315, 408) with delta (0, 0)
Screenshot: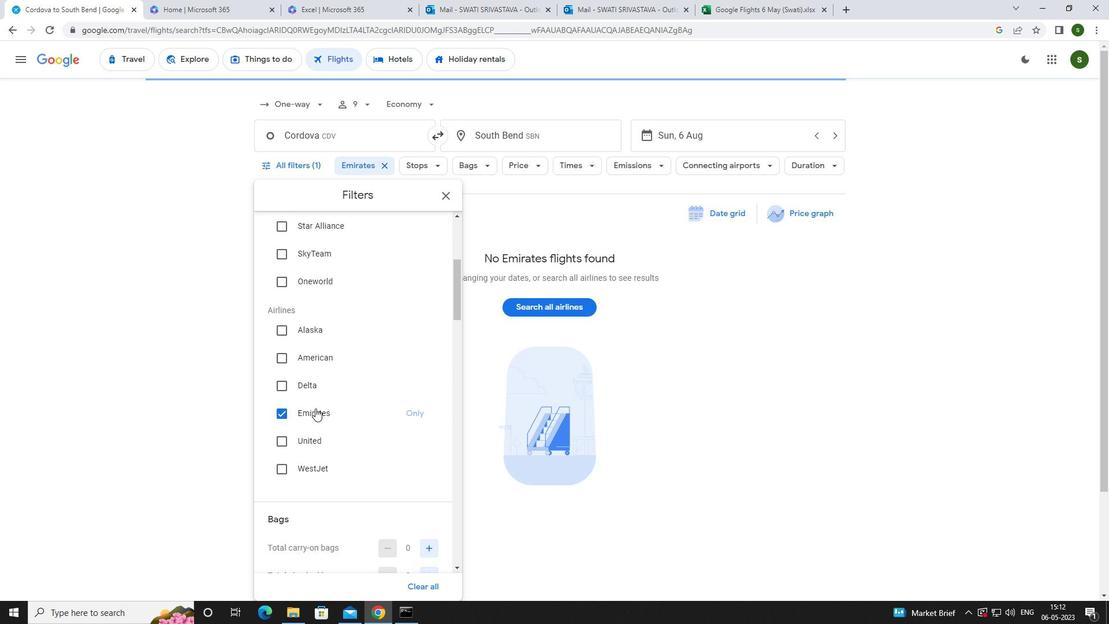 
Action: Mouse scrolled (315, 408) with delta (0, 0)
Screenshot: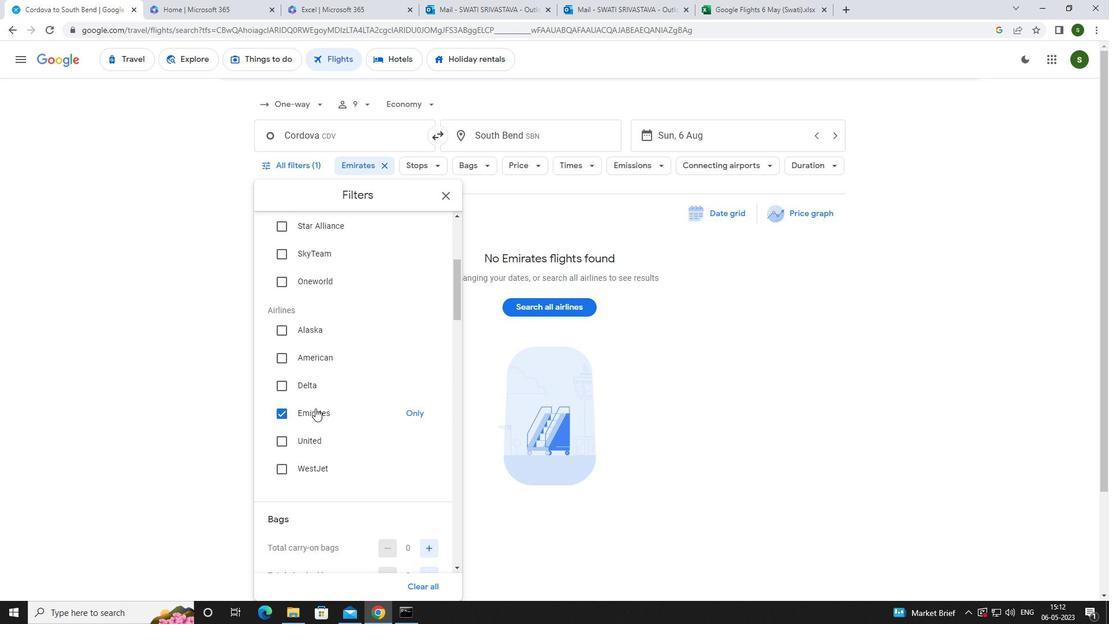 
Action: Mouse scrolled (315, 408) with delta (0, 0)
Screenshot: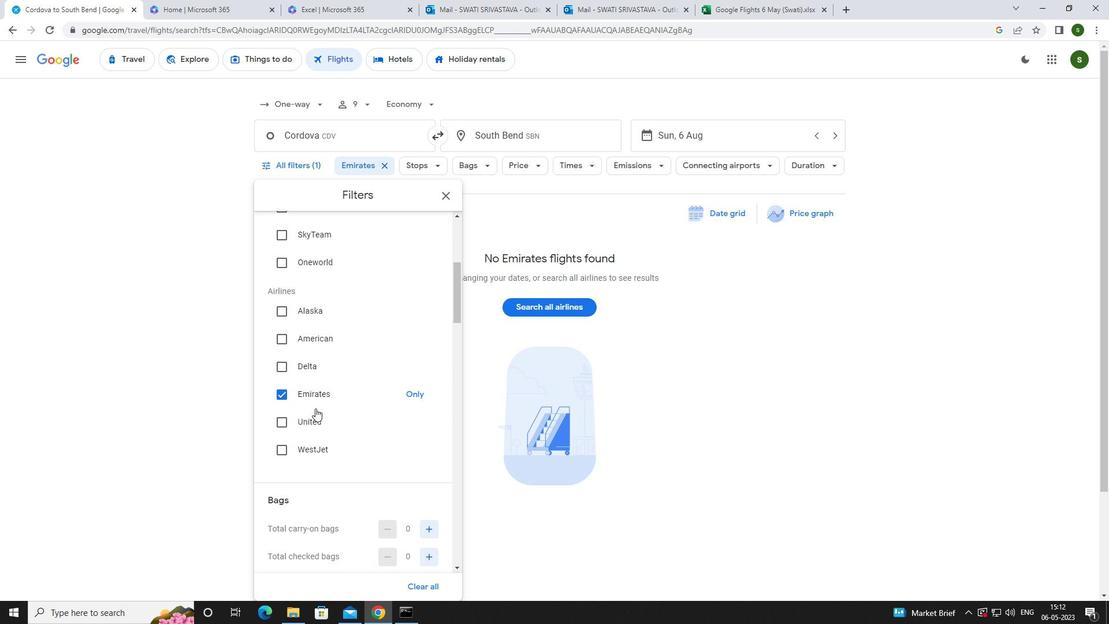 
Action: Mouse scrolled (315, 408) with delta (0, 0)
Screenshot: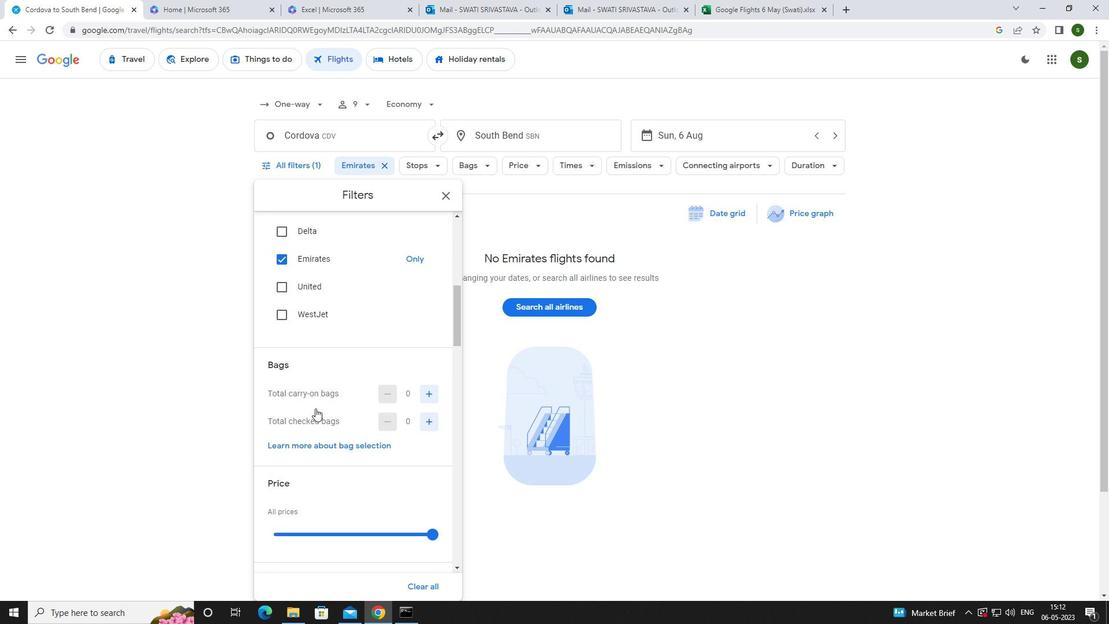 
Action: Mouse moved to (435, 457)
Screenshot: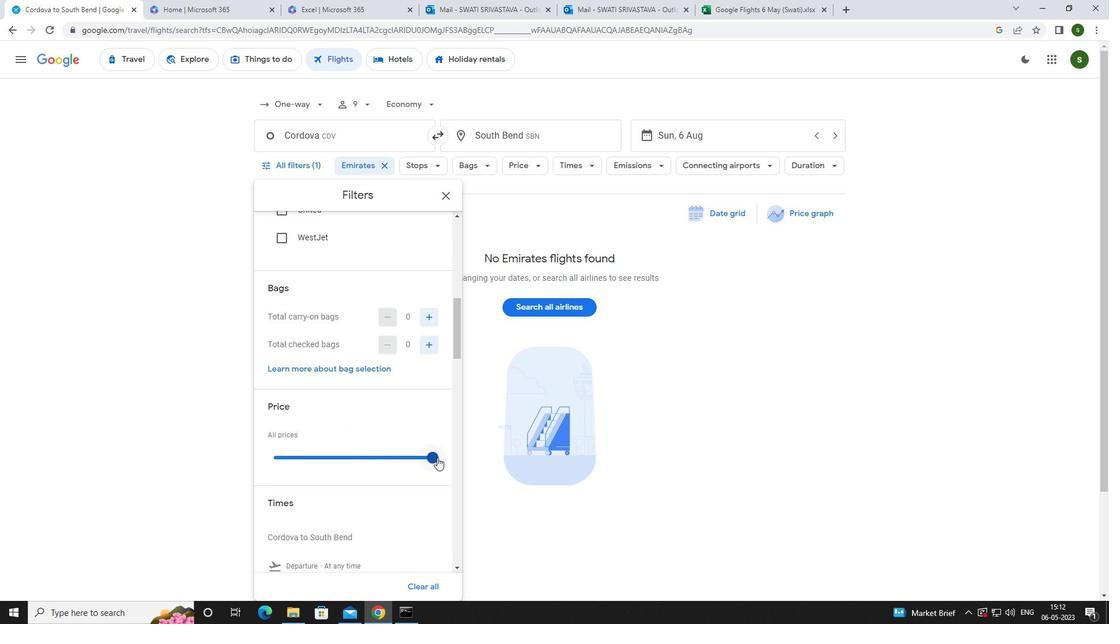 
Action: Mouse pressed left at (435, 457)
Screenshot: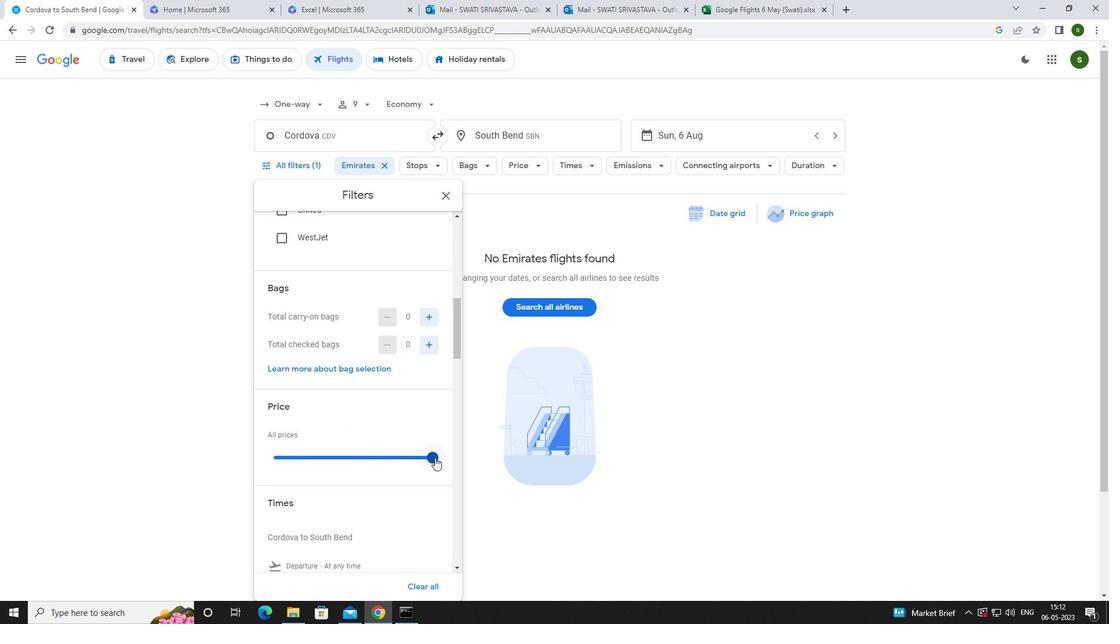 
Action: Mouse moved to (434, 457)
Screenshot: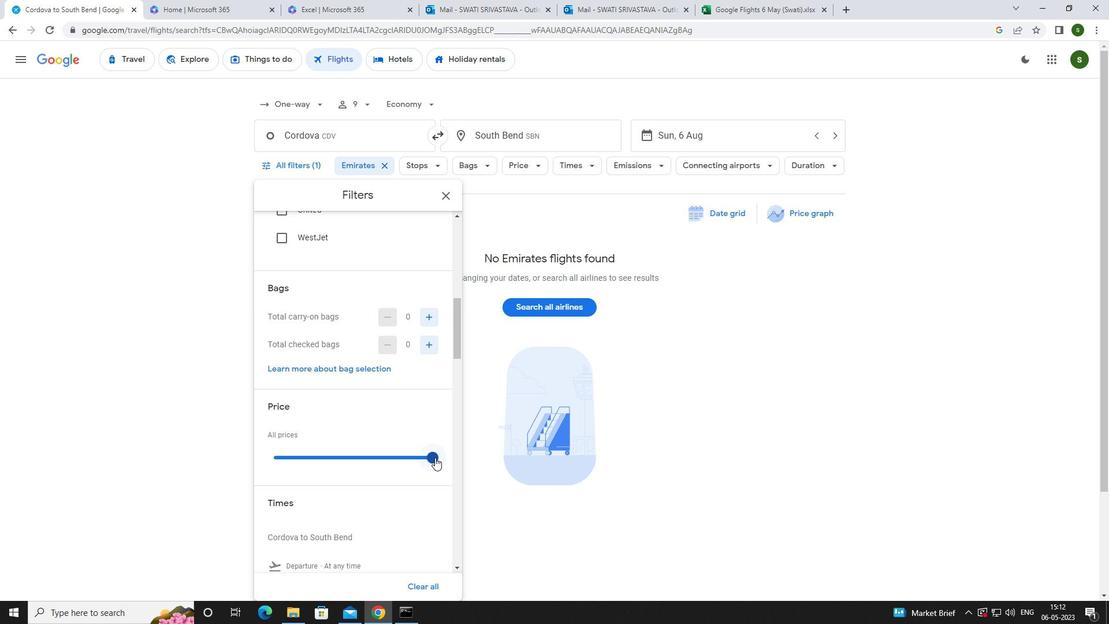 
Action: Mouse scrolled (434, 456) with delta (0, 0)
Screenshot: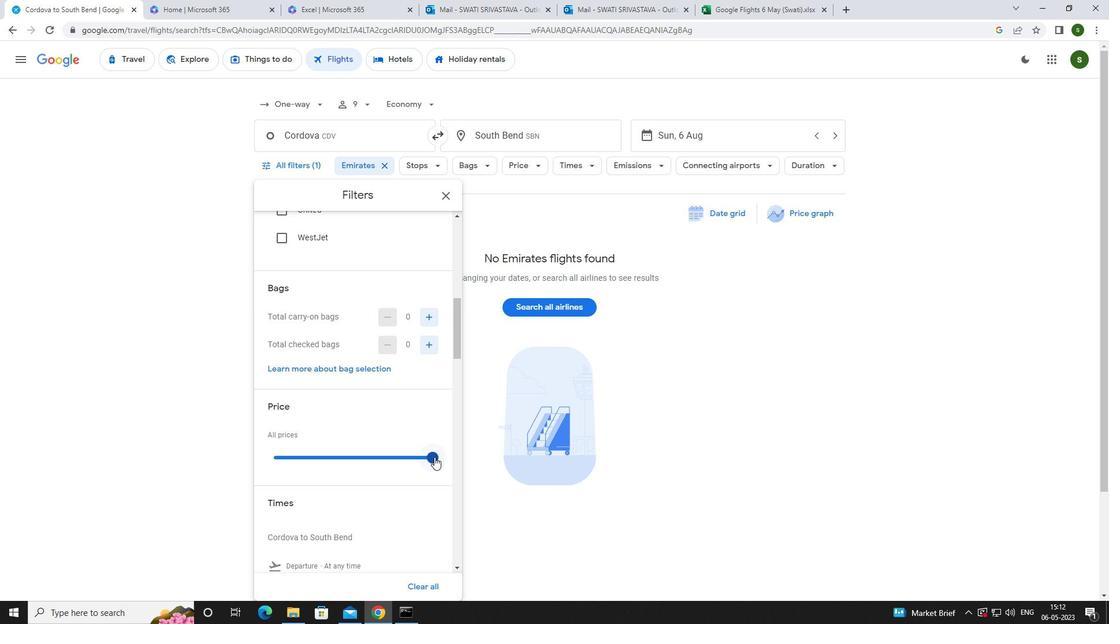 
Action: Mouse scrolled (434, 456) with delta (0, 0)
Screenshot: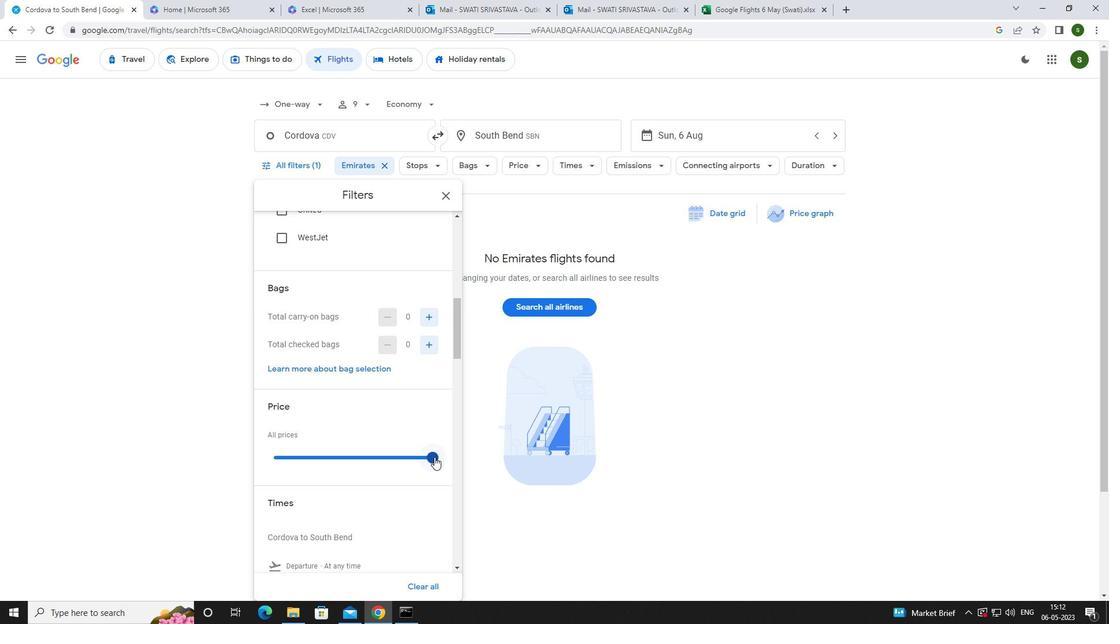
Action: Mouse moved to (275, 475)
Screenshot: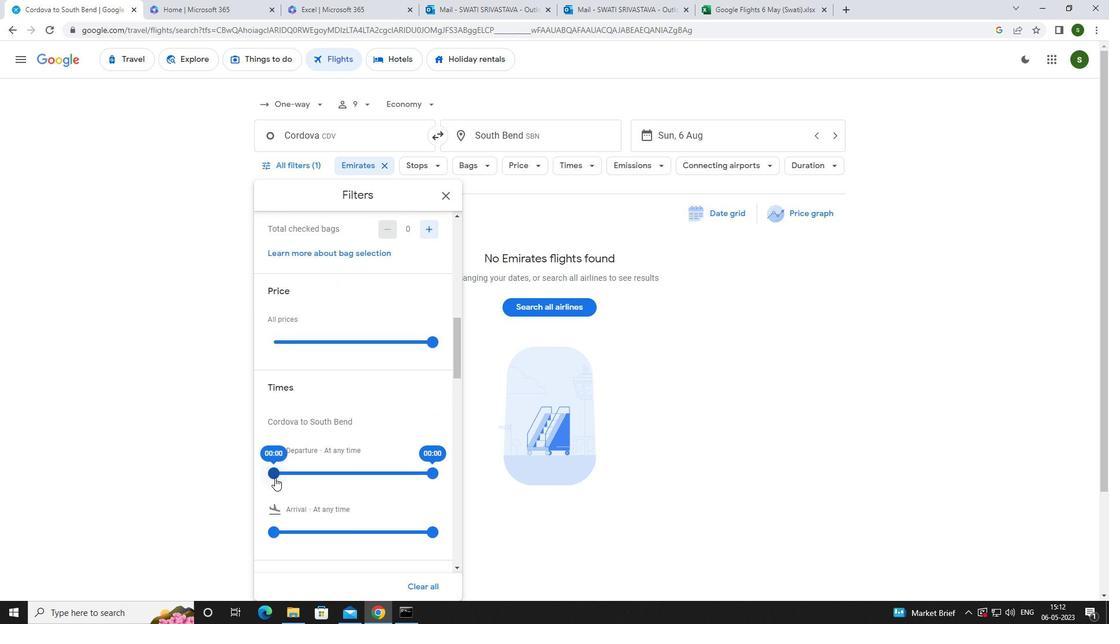 
Action: Mouse pressed left at (275, 475)
Screenshot: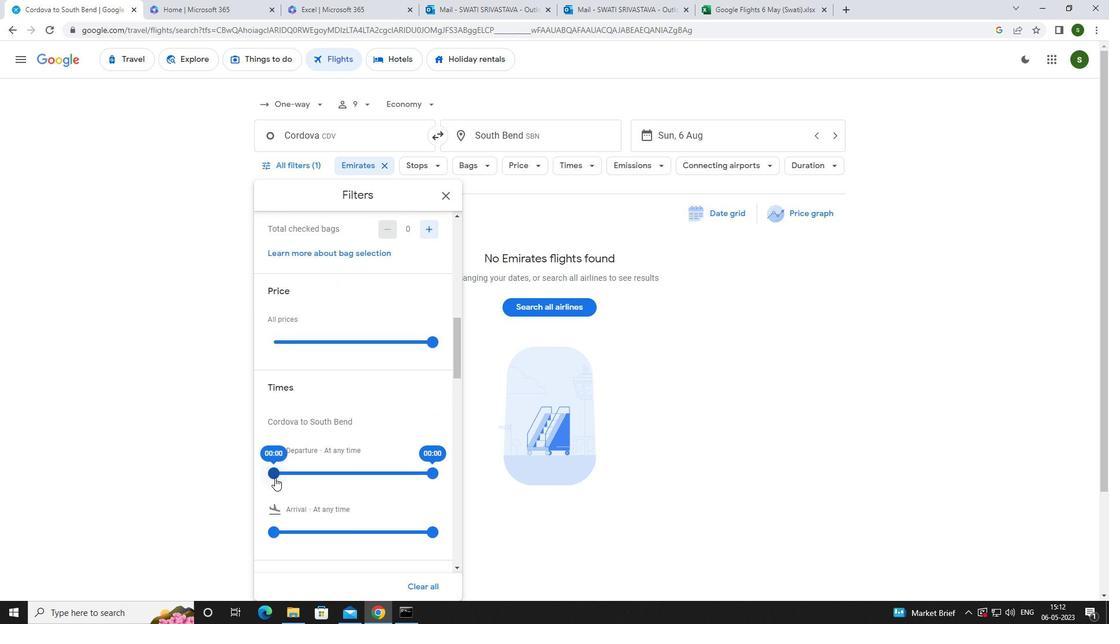 
Action: Mouse moved to (516, 515)
Screenshot: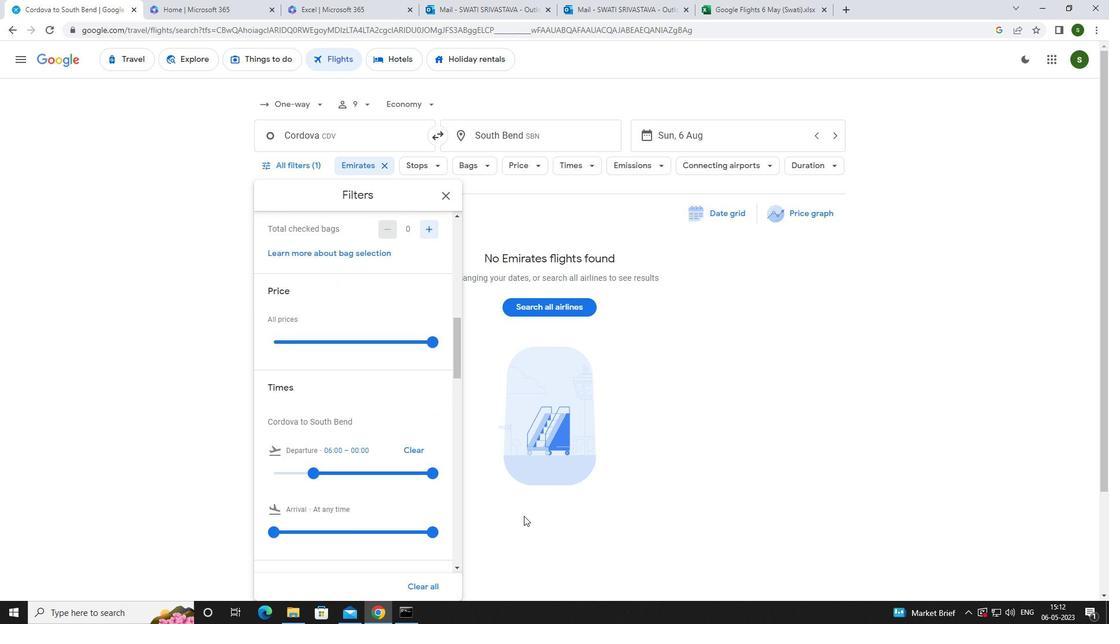 
Action: Mouse pressed left at (516, 515)
Screenshot: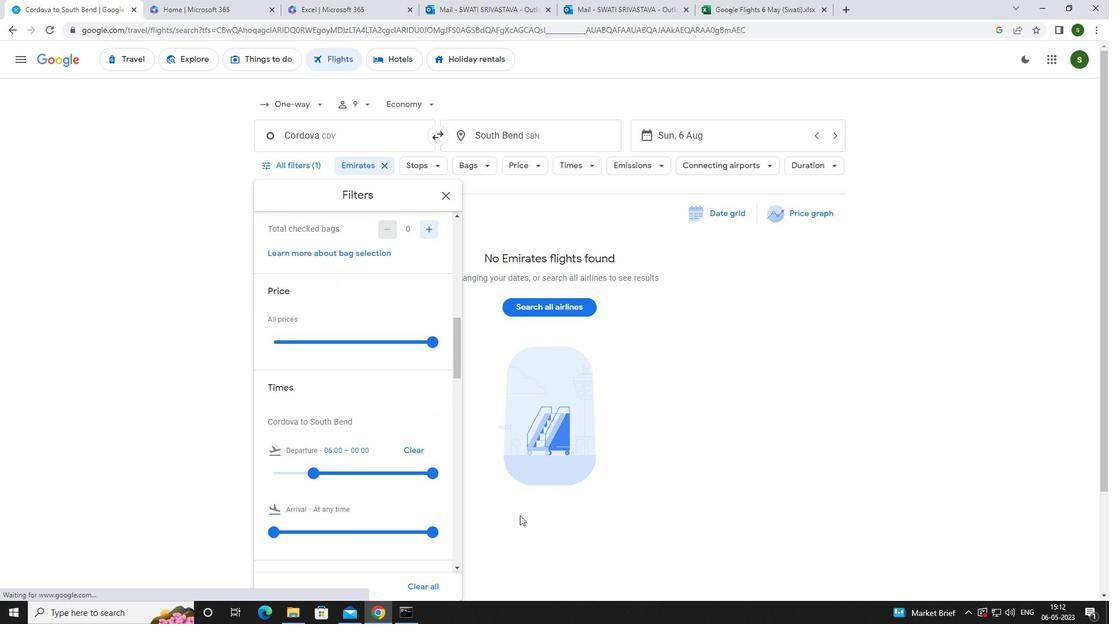
